 Task: Find connections with filter location Cranbrook with filter topic #Homeofficewith filter profile language English with filter current company ONLINE WORK FROM HOME OPPORTUNITY with filter school S P Jain School of Global Management with filter industry Marketing Services with filter service category Digital Marketing with filter keywords title Continuous Improvement Consultant
Action: Mouse moved to (169, 216)
Screenshot: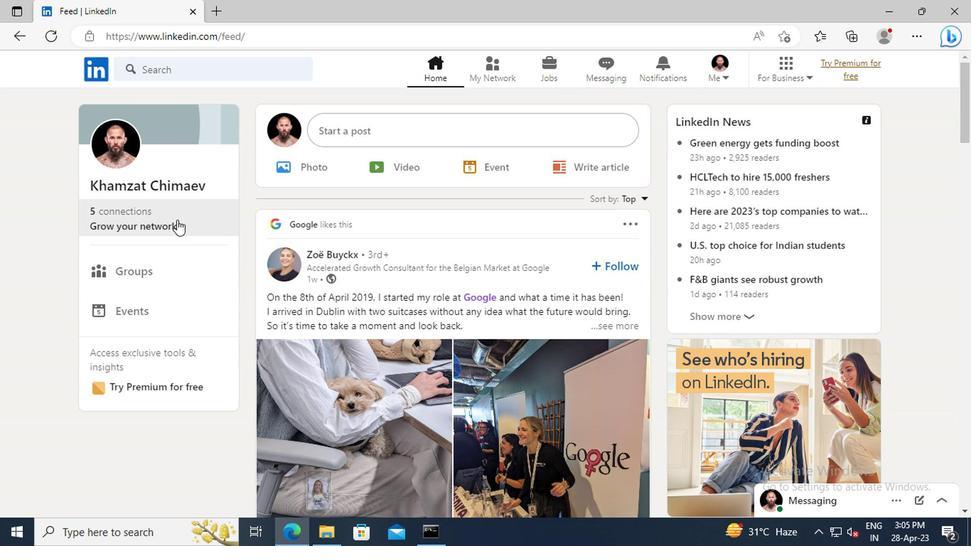 
Action: Mouse pressed left at (169, 216)
Screenshot: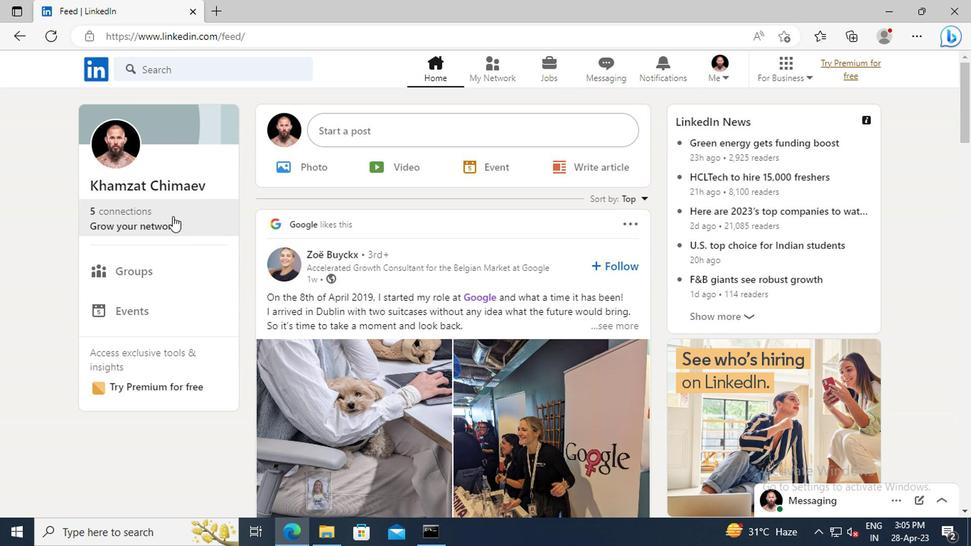 
Action: Mouse moved to (164, 151)
Screenshot: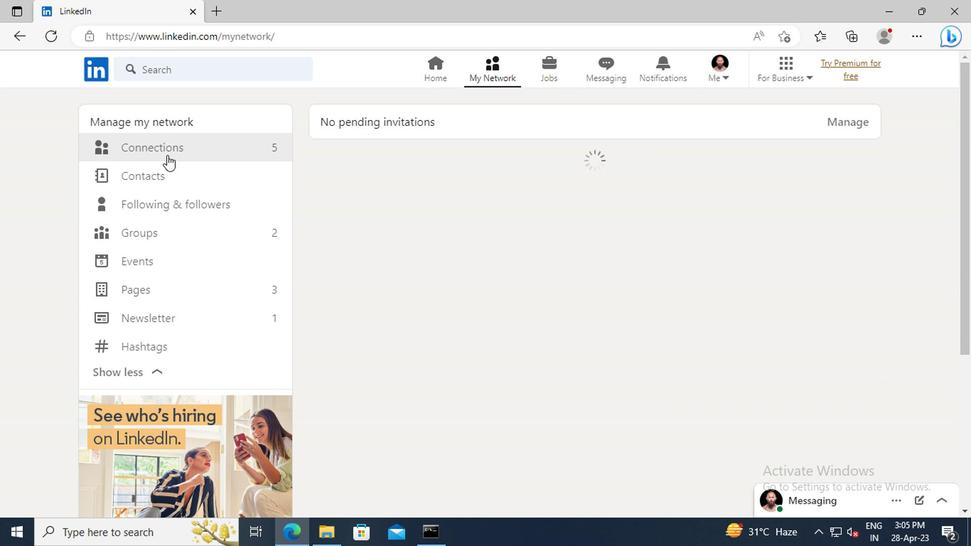 
Action: Mouse pressed left at (164, 151)
Screenshot: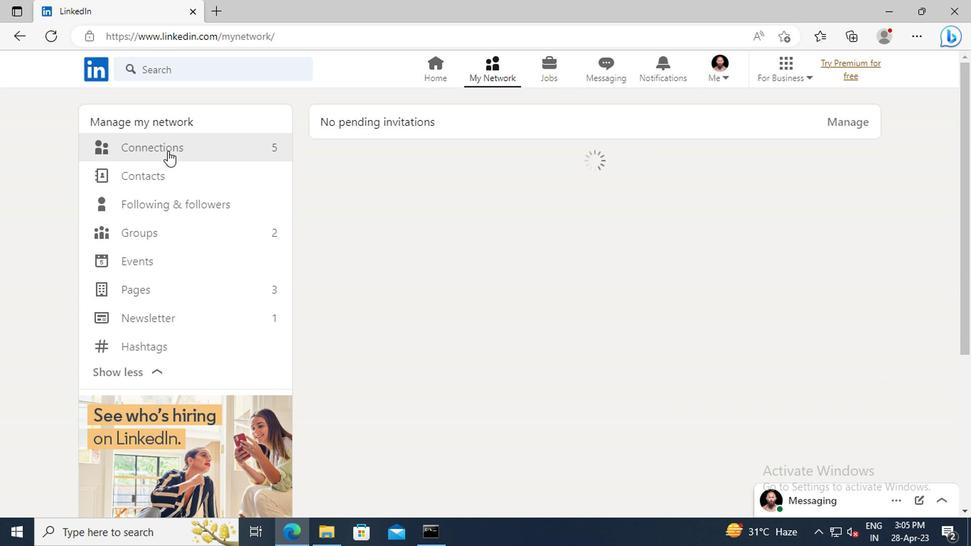 
Action: Mouse moved to (584, 152)
Screenshot: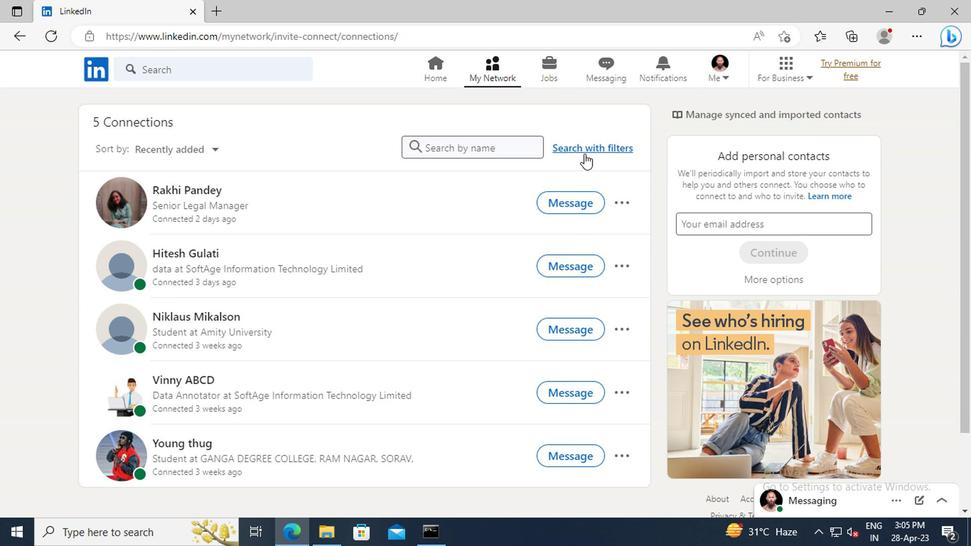 
Action: Mouse pressed left at (584, 152)
Screenshot: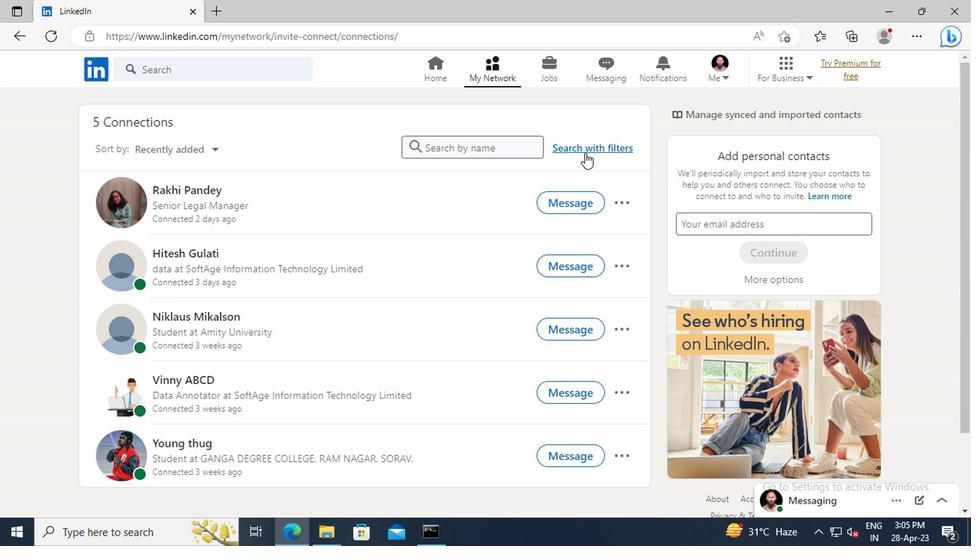 
Action: Mouse moved to (535, 112)
Screenshot: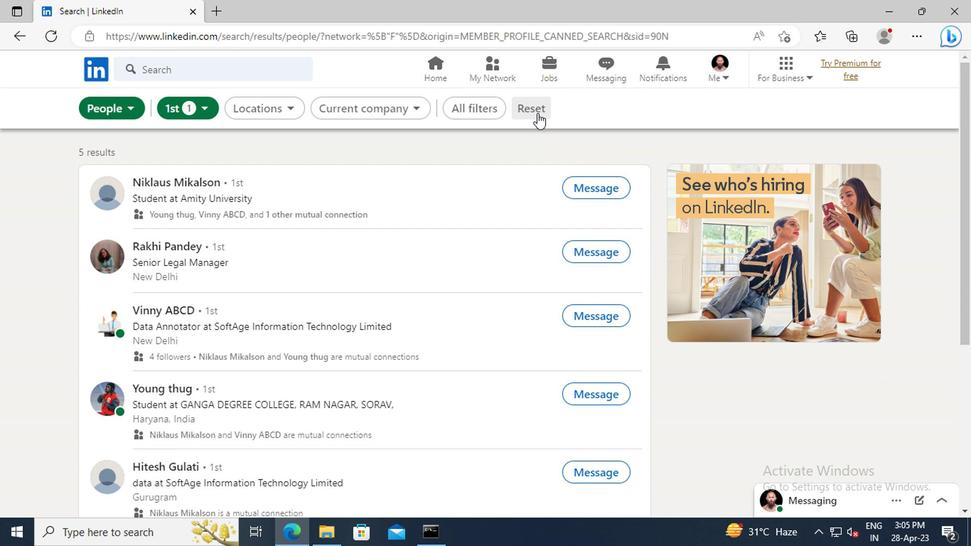 
Action: Mouse pressed left at (535, 112)
Screenshot: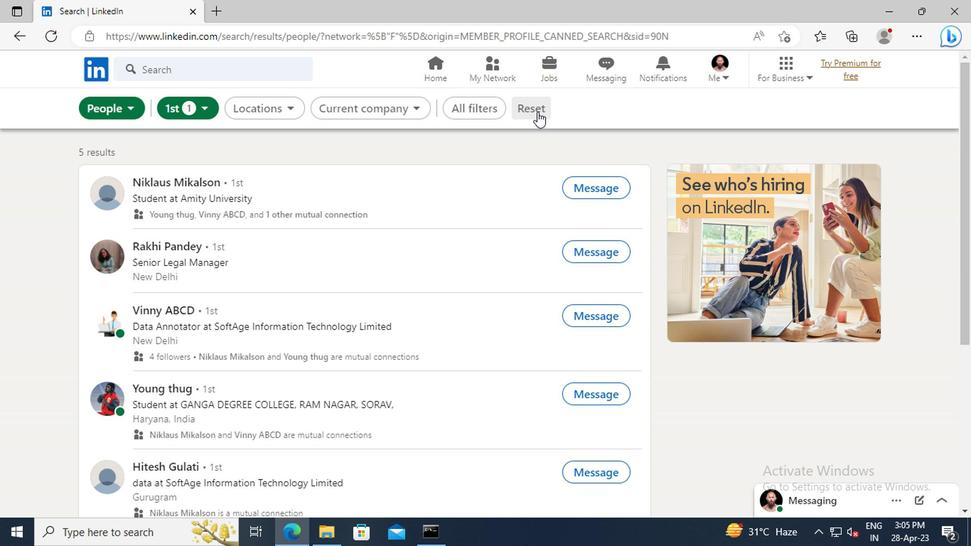 
Action: Mouse moved to (514, 110)
Screenshot: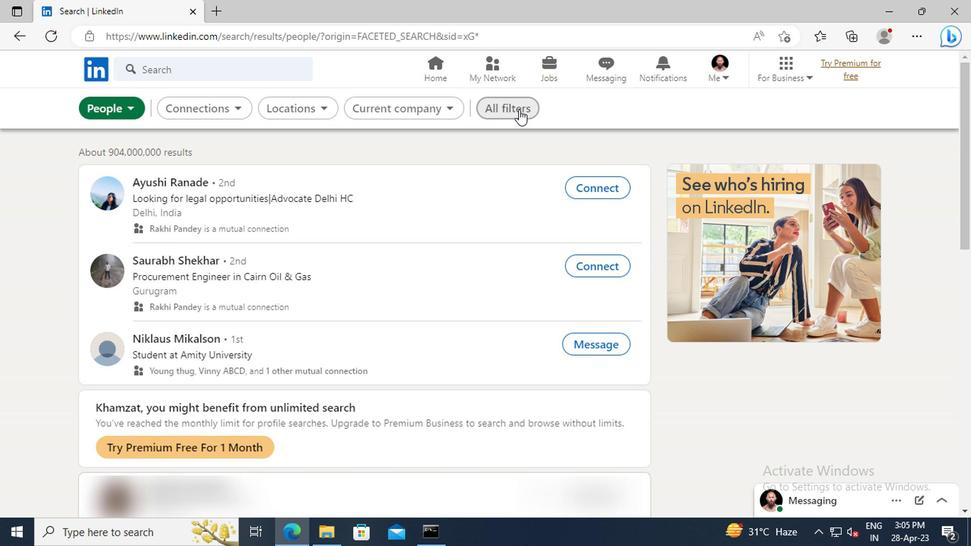 
Action: Mouse pressed left at (514, 110)
Screenshot: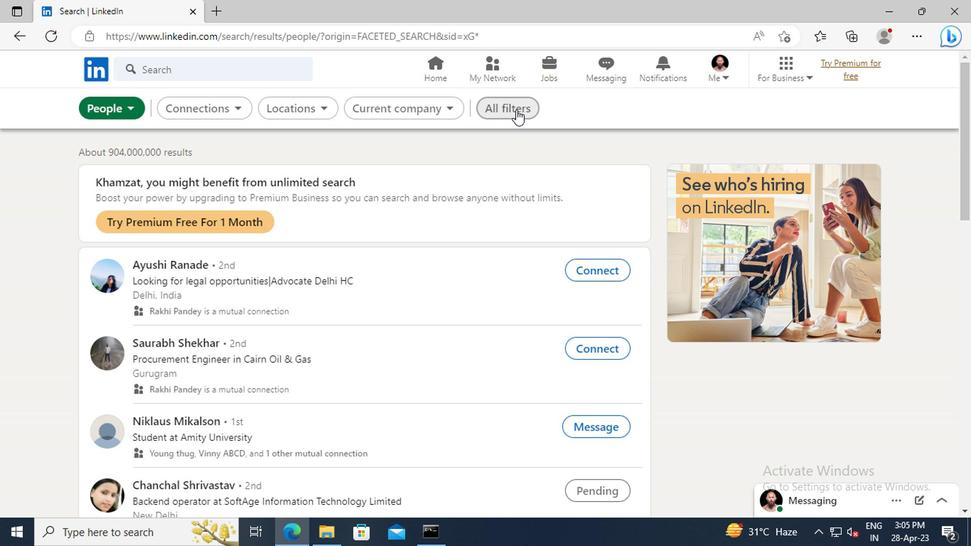 
Action: Mouse moved to (807, 248)
Screenshot: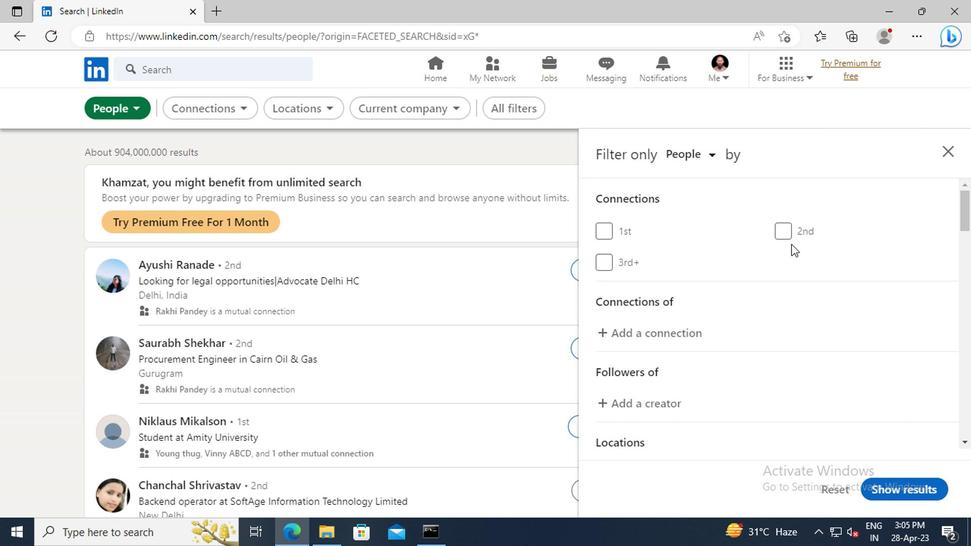 
Action: Mouse scrolled (807, 248) with delta (0, 0)
Screenshot: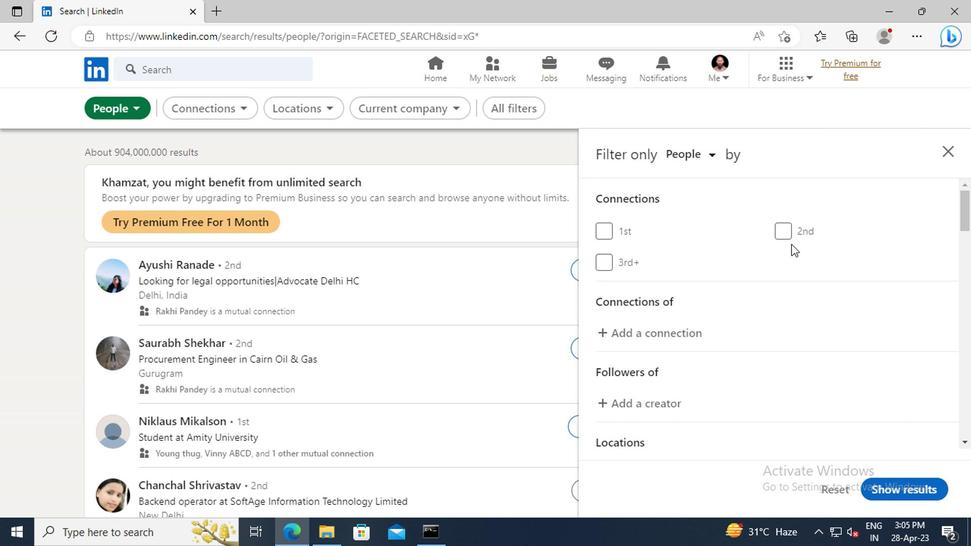 
Action: Mouse moved to (807, 250)
Screenshot: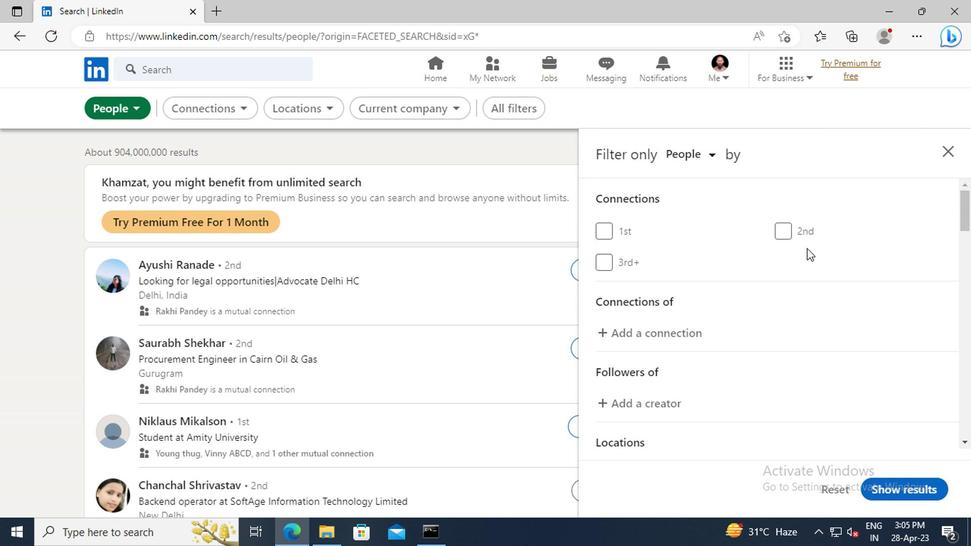 
Action: Mouse scrolled (807, 248) with delta (0, -1)
Screenshot: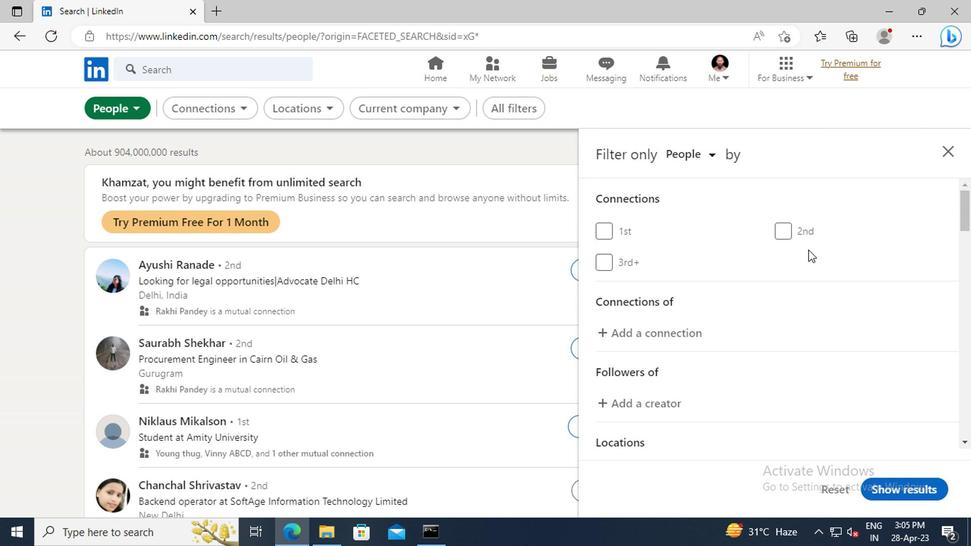 
Action: Mouse scrolled (807, 248) with delta (0, -1)
Screenshot: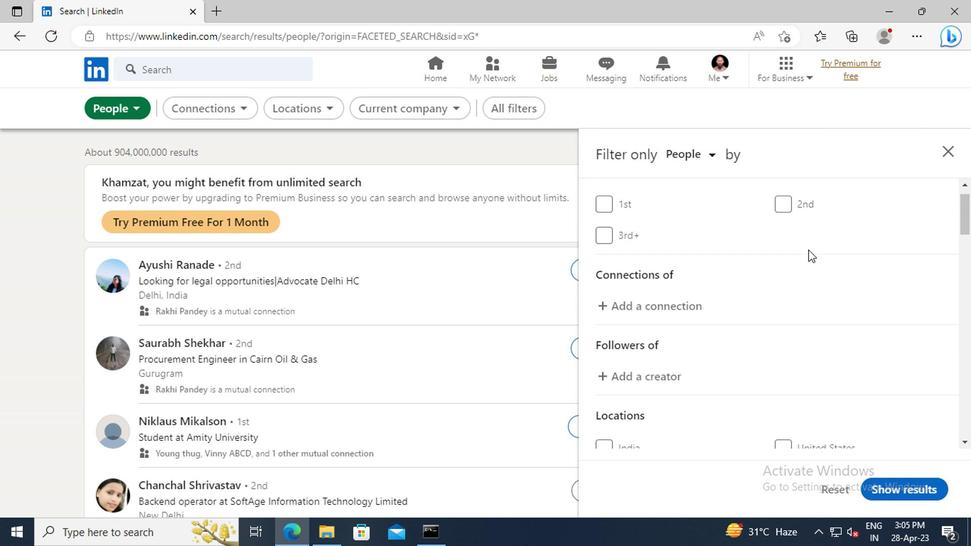 
Action: Mouse moved to (808, 250)
Screenshot: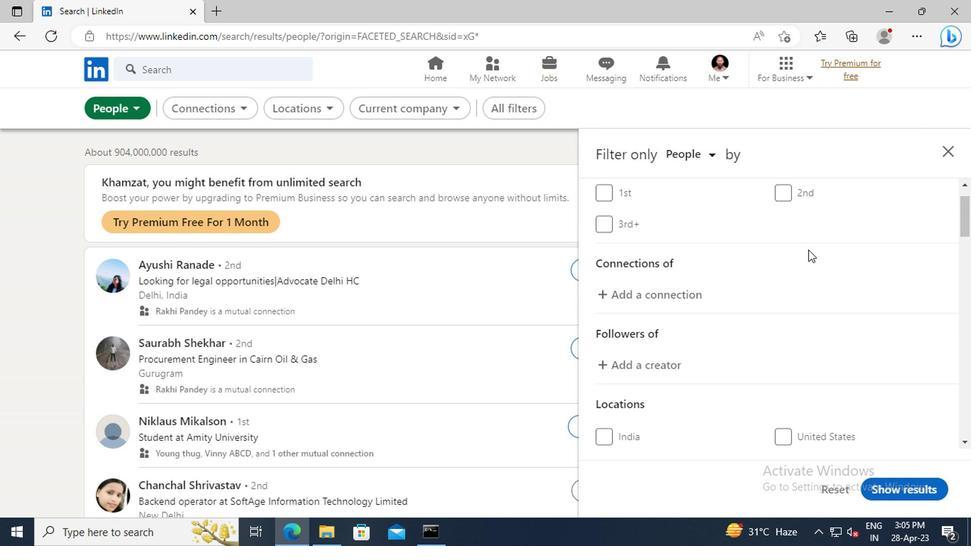 
Action: Mouse scrolled (808, 248) with delta (0, -1)
Screenshot: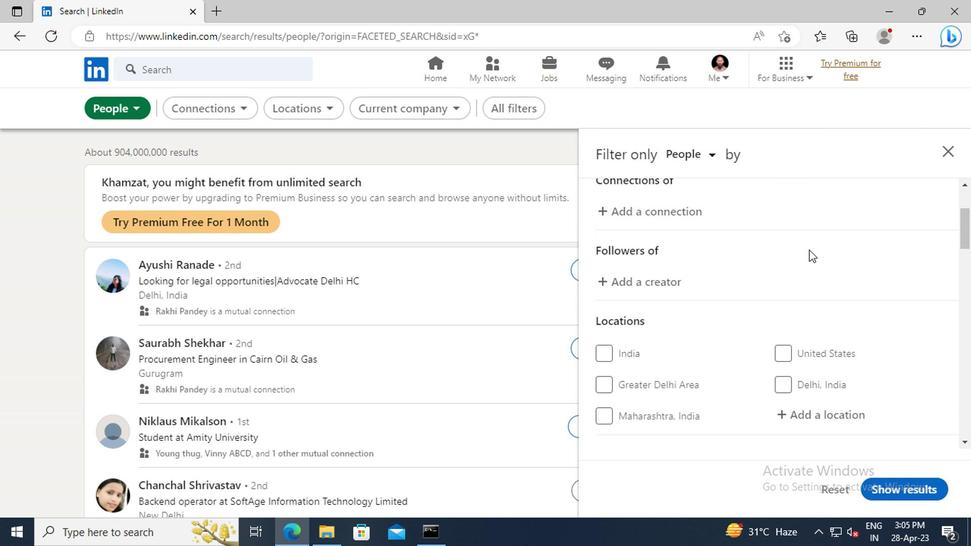 
Action: Mouse scrolled (808, 248) with delta (0, -1)
Screenshot: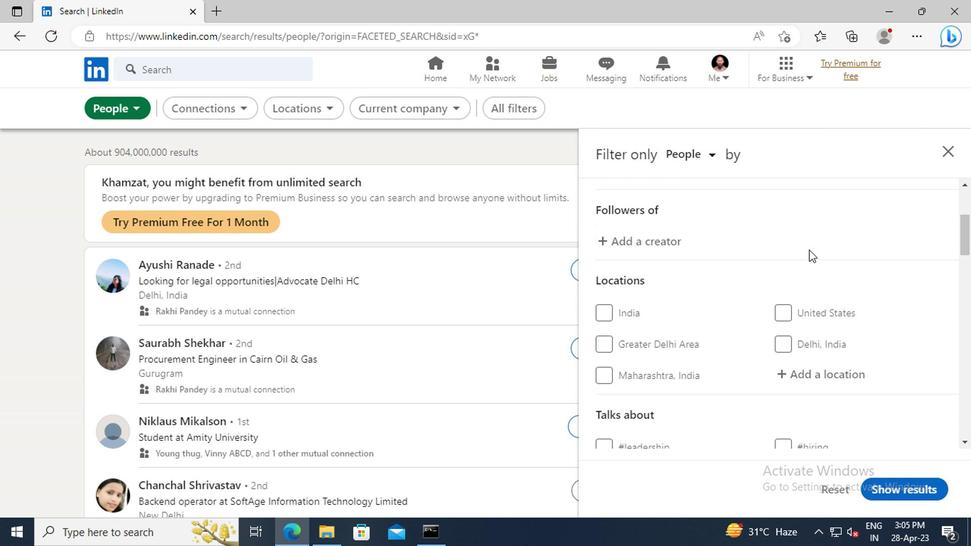 
Action: Mouse scrolled (808, 248) with delta (0, -1)
Screenshot: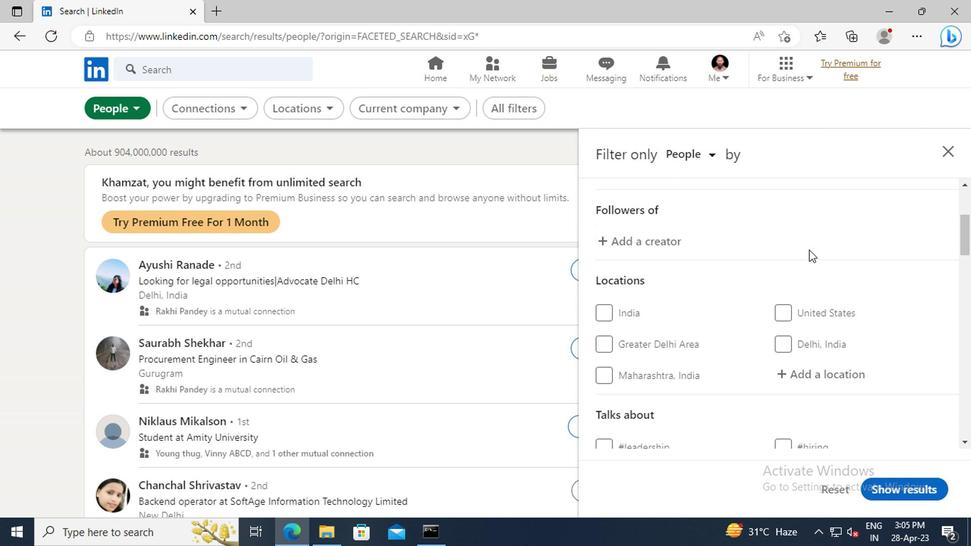 
Action: Mouse moved to (808, 293)
Screenshot: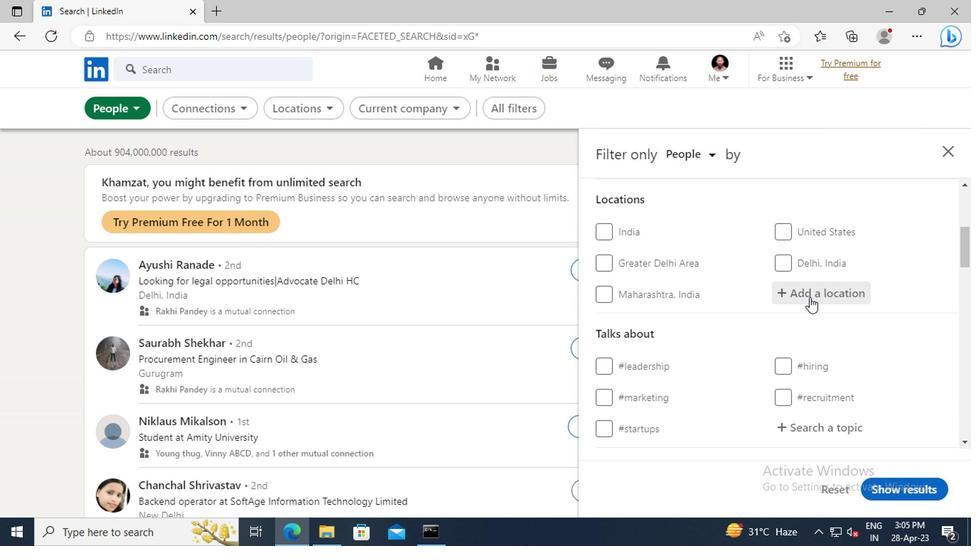 
Action: Mouse pressed left at (808, 293)
Screenshot: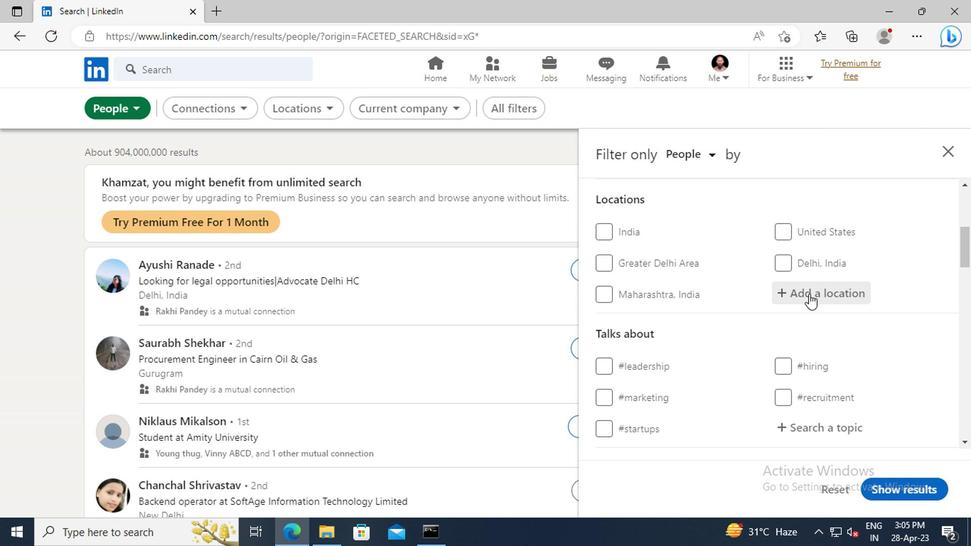 
Action: Key pressed <Key.shift>C
Screenshot: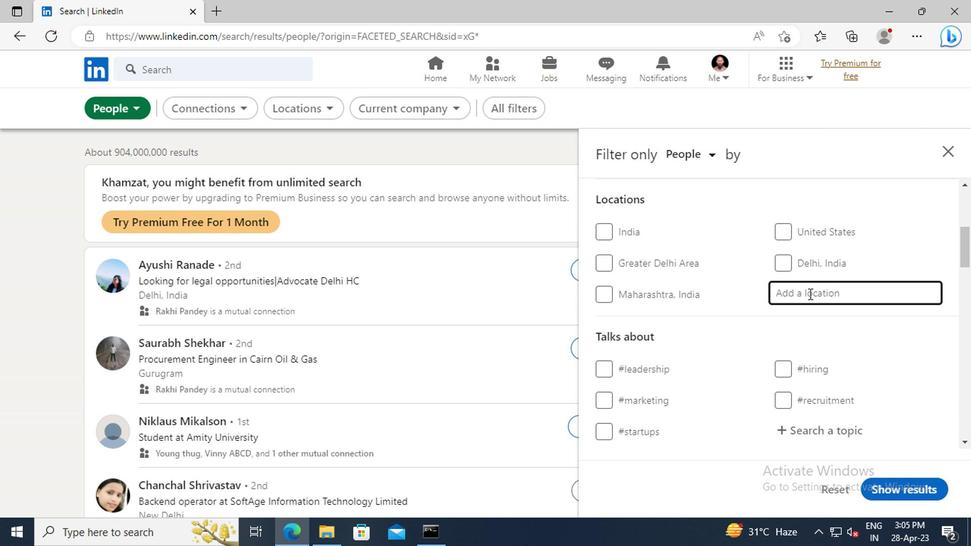 
Action: Mouse moved to (808, 293)
Screenshot: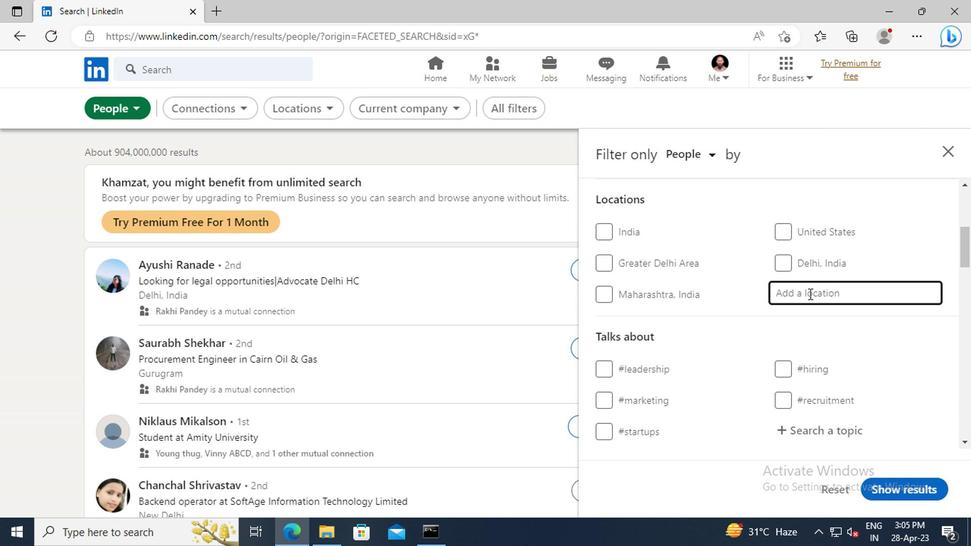 
Action: Key pressed RANBROOK
Screenshot: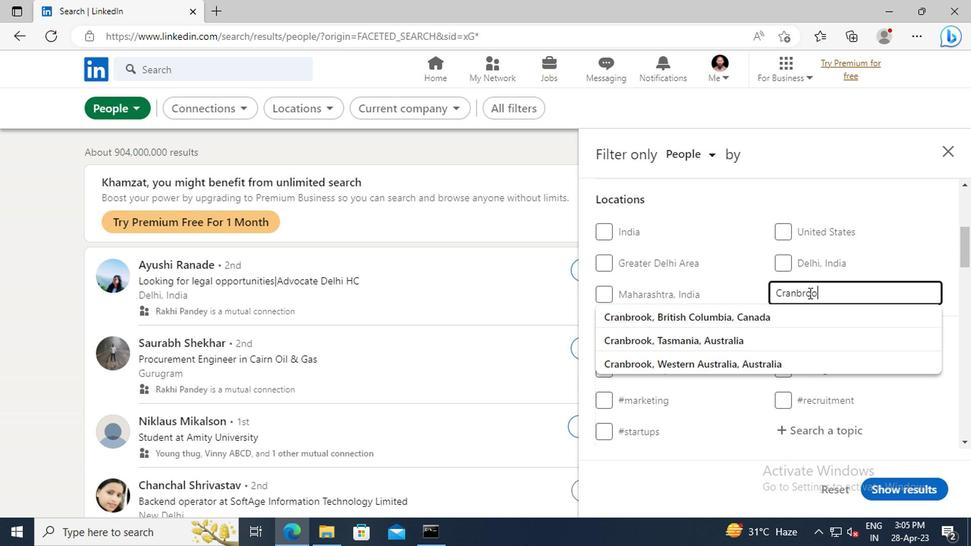 
Action: Mouse moved to (805, 314)
Screenshot: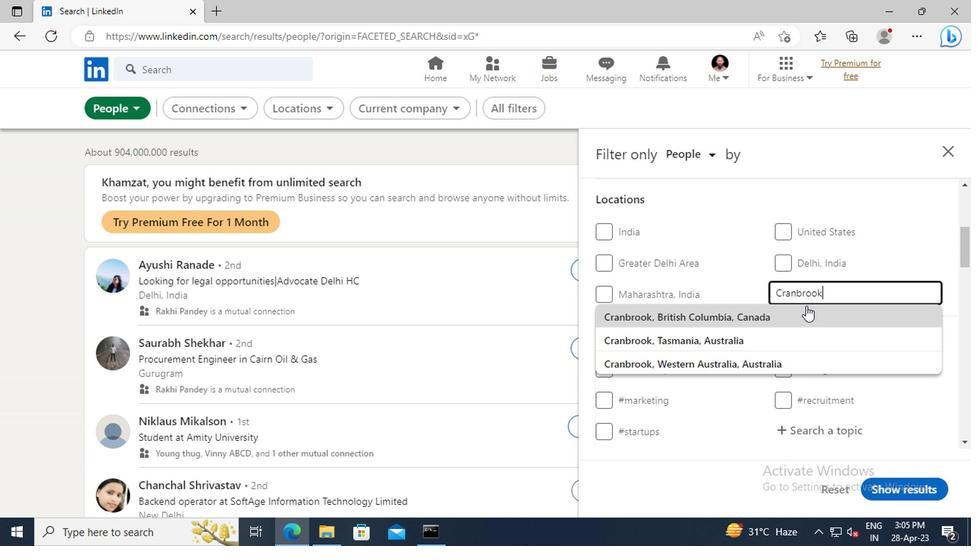 
Action: Mouse pressed left at (805, 314)
Screenshot: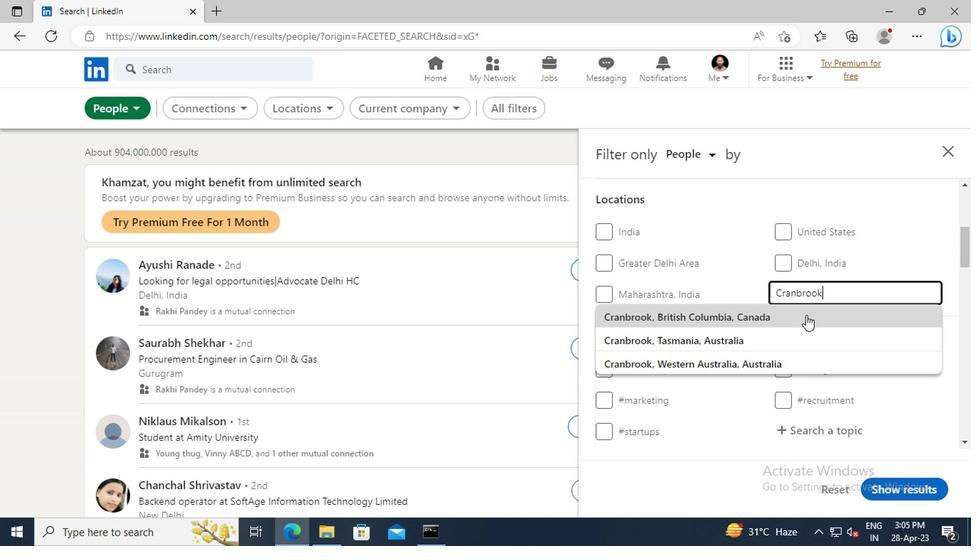 
Action: Mouse moved to (809, 313)
Screenshot: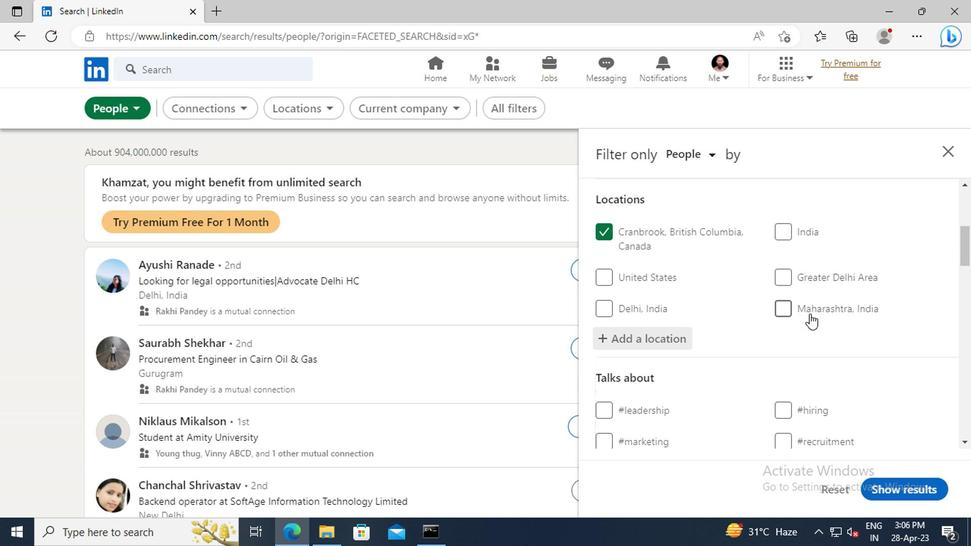 
Action: Mouse scrolled (809, 312) with delta (0, -1)
Screenshot: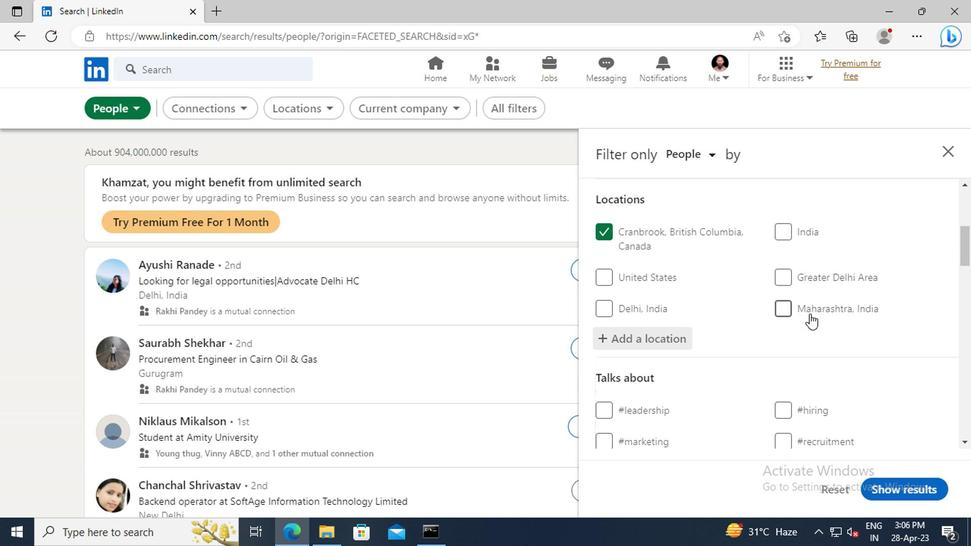 
Action: Mouse scrolled (809, 312) with delta (0, -1)
Screenshot: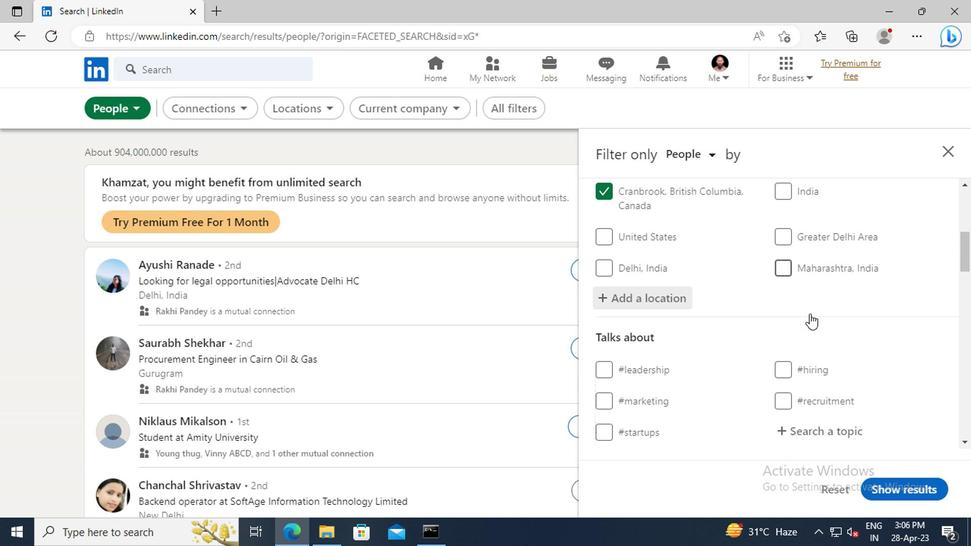 
Action: Mouse scrolled (809, 312) with delta (0, -1)
Screenshot: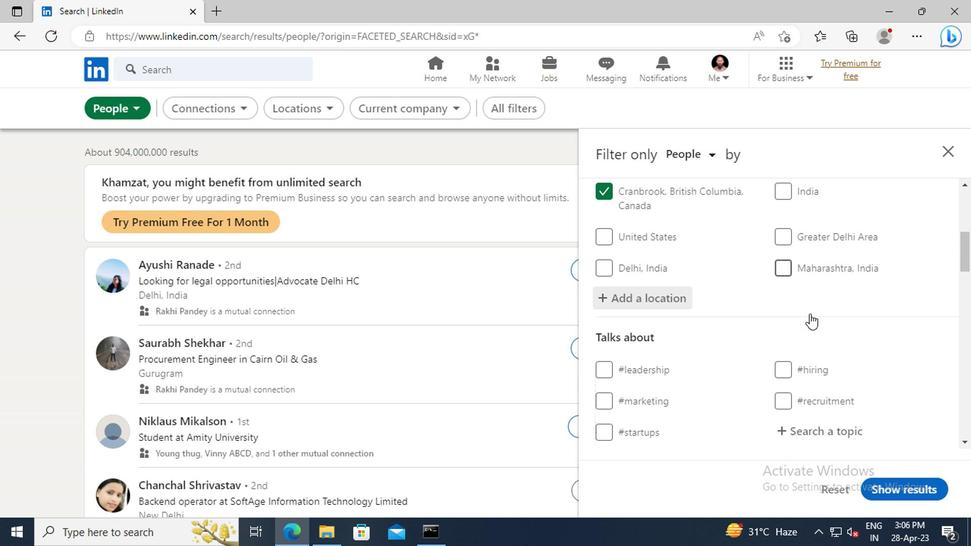 
Action: Mouse moved to (800, 347)
Screenshot: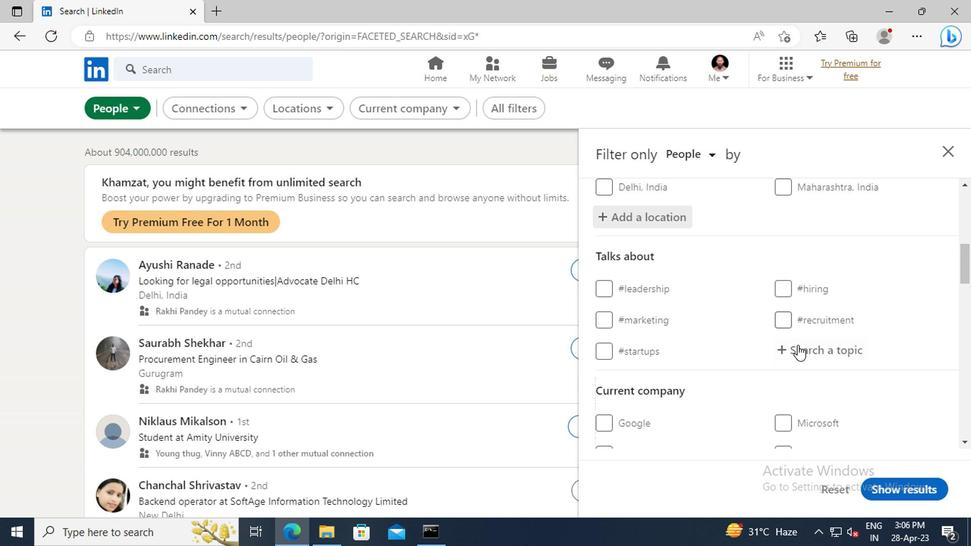 
Action: Mouse pressed left at (800, 347)
Screenshot: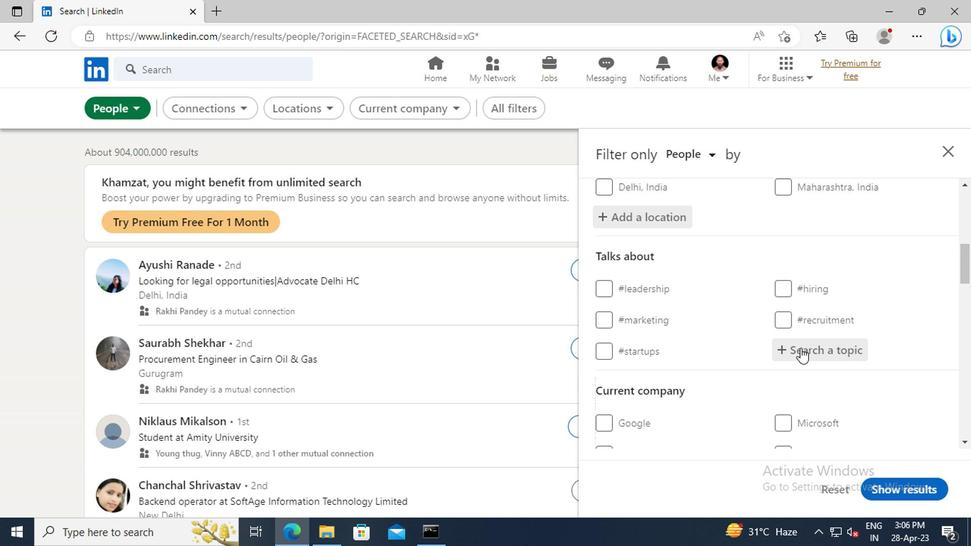
Action: Key pressed <Key.shift>HOMEOFFICE<Key.enter>
Screenshot: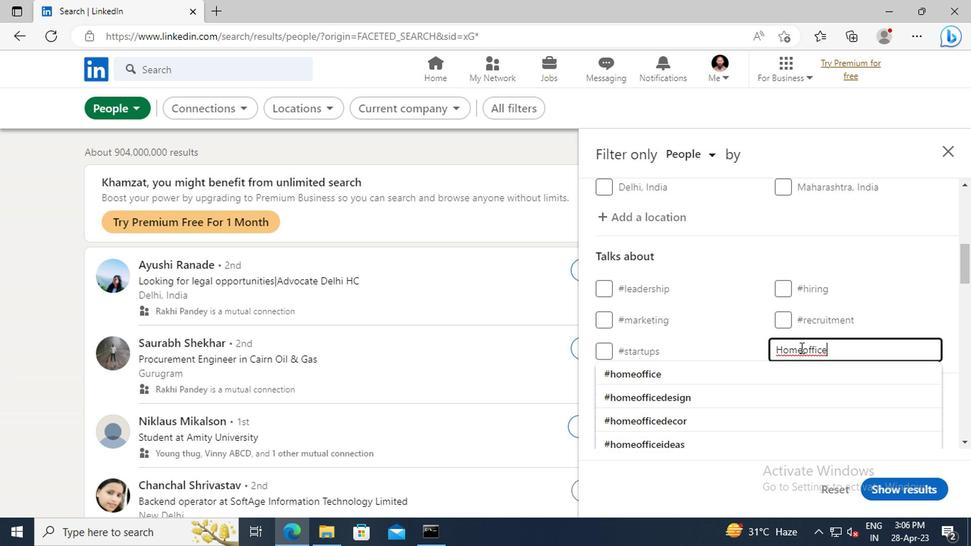 
Action: Mouse scrolled (800, 346) with delta (0, -1)
Screenshot: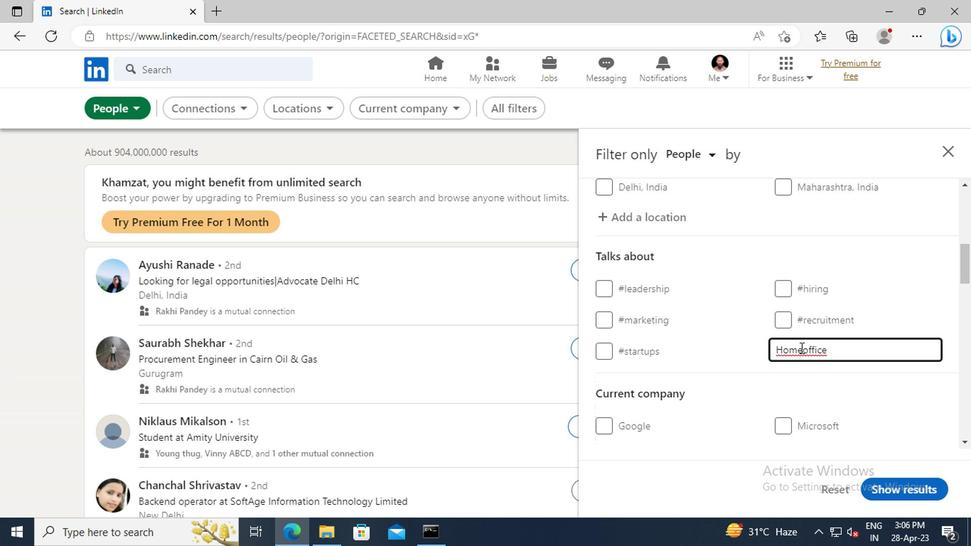 
Action: Mouse scrolled (800, 346) with delta (0, -1)
Screenshot: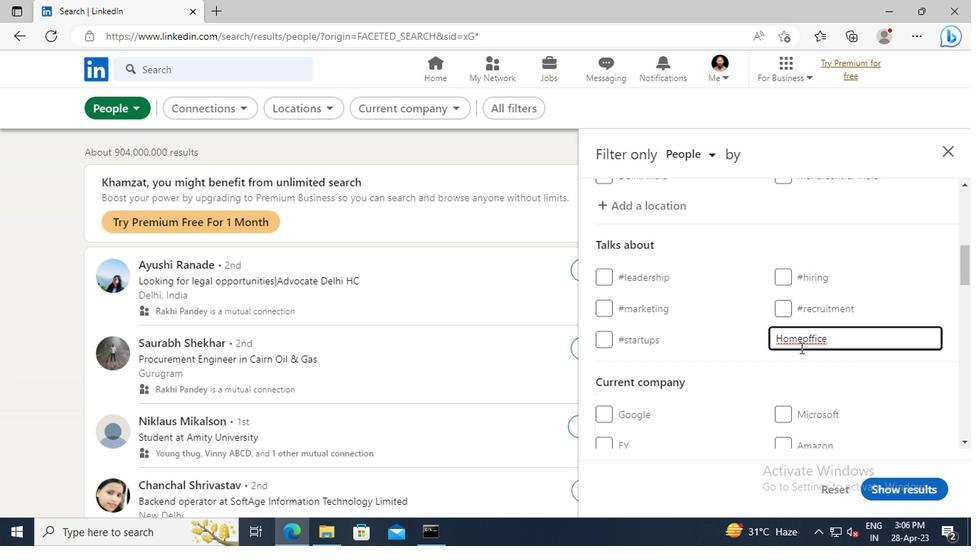 
Action: Mouse scrolled (800, 346) with delta (0, -1)
Screenshot: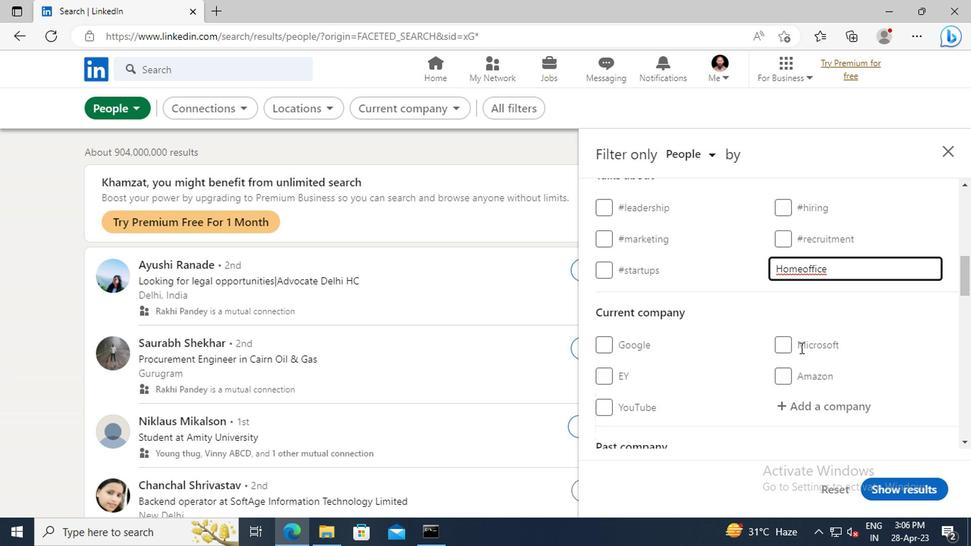 
Action: Mouse scrolled (800, 346) with delta (0, -1)
Screenshot: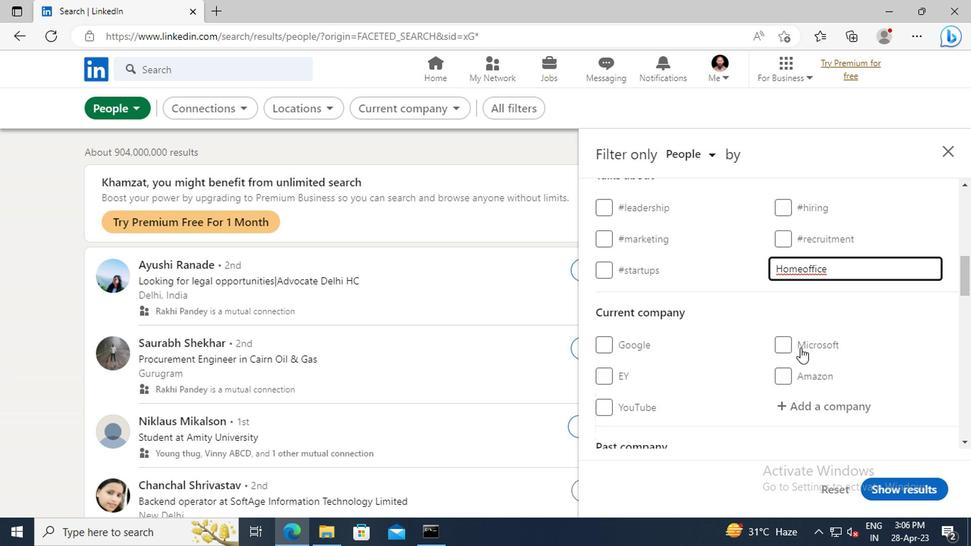 
Action: Mouse scrolled (800, 346) with delta (0, -1)
Screenshot: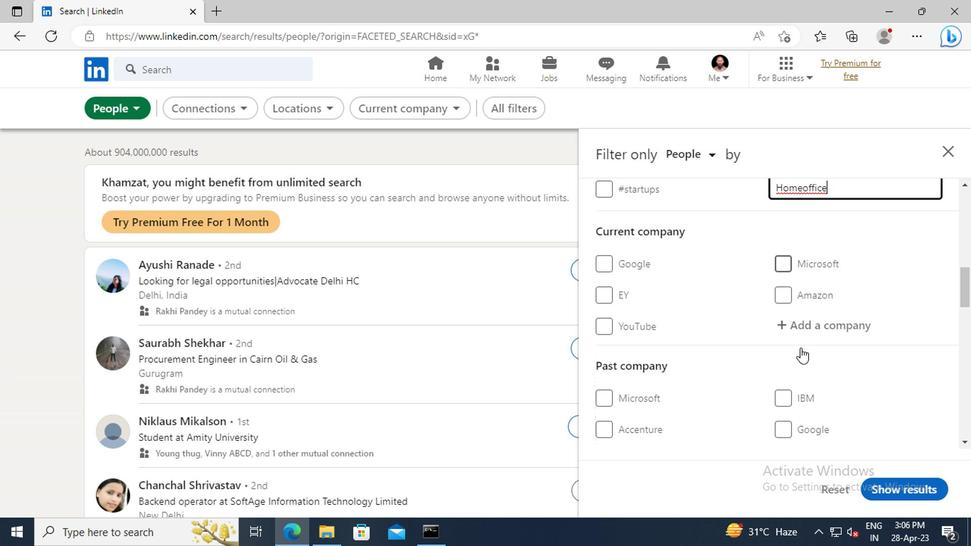 
Action: Mouse scrolled (800, 346) with delta (0, -1)
Screenshot: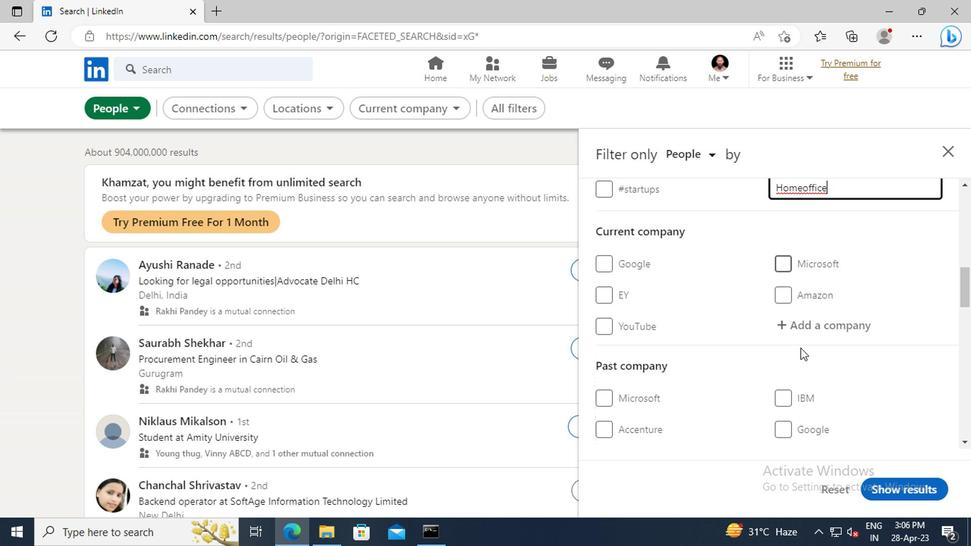 
Action: Mouse scrolled (800, 346) with delta (0, -1)
Screenshot: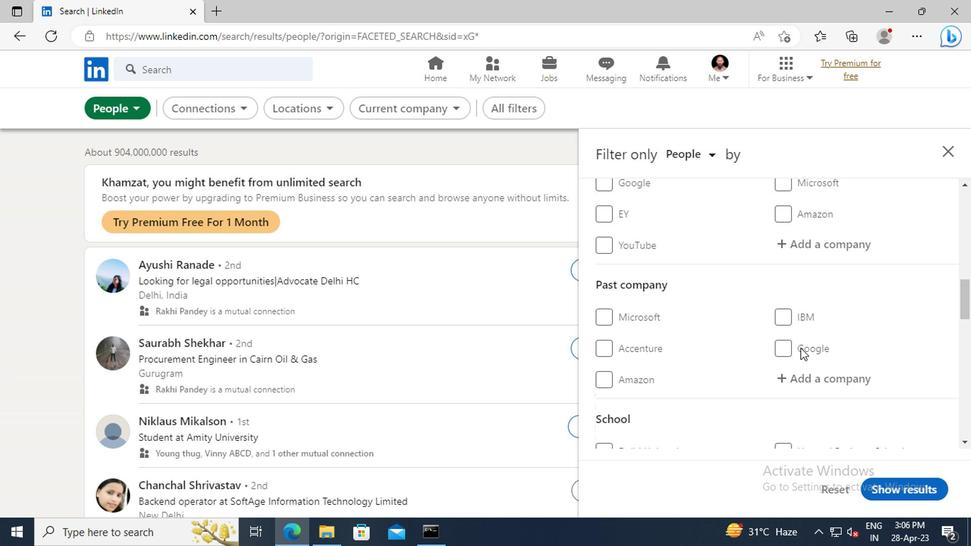 
Action: Mouse scrolled (800, 346) with delta (0, -1)
Screenshot: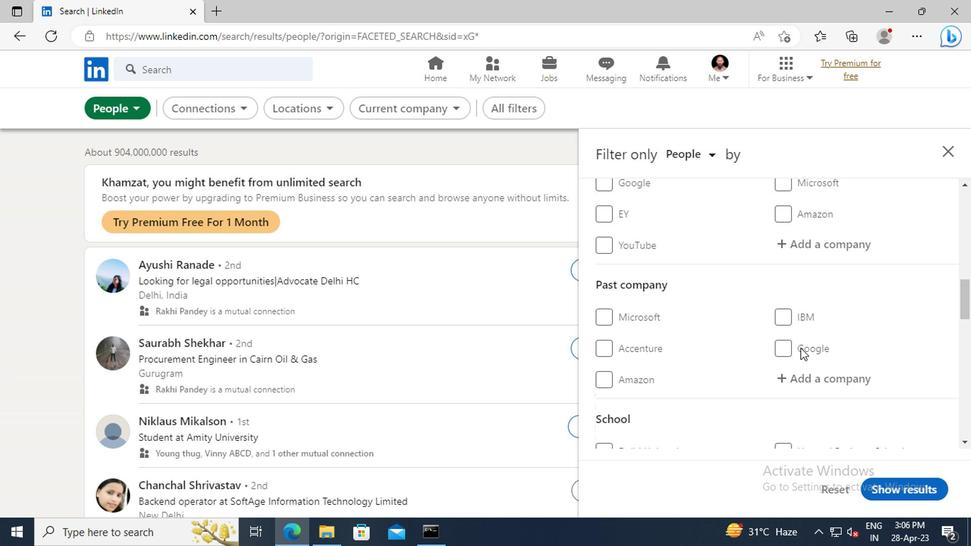 
Action: Mouse scrolled (800, 346) with delta (0, -1)
Screenshot: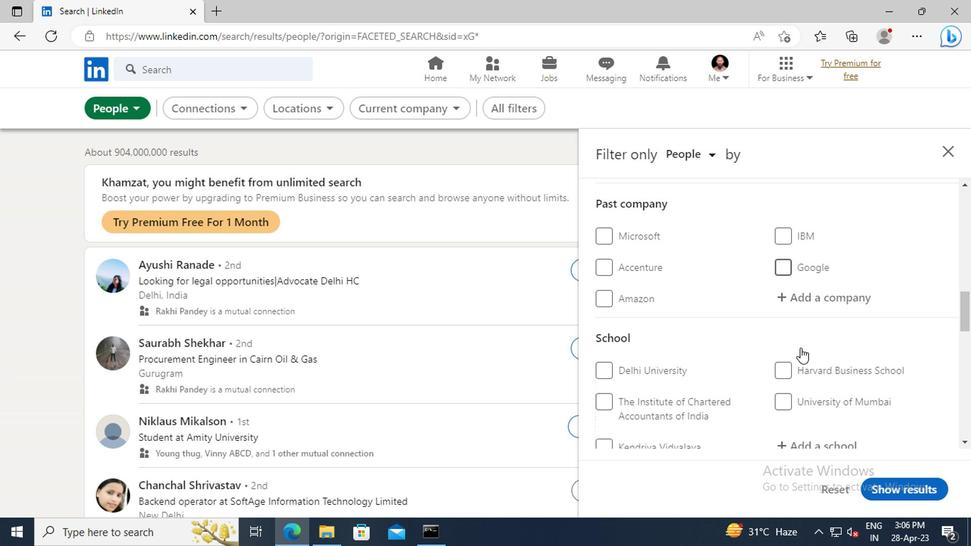 
Action: Mouse scrolled (800, 346) with delta (0, -1)
Screenshot: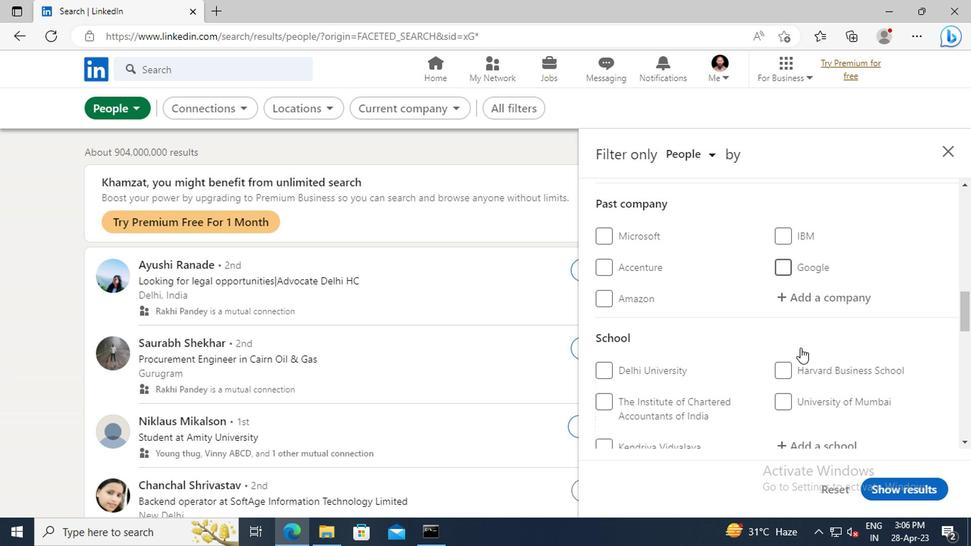 
Action: Mouse scrolled (800, 346) with delta (0, -1)
Screenshot: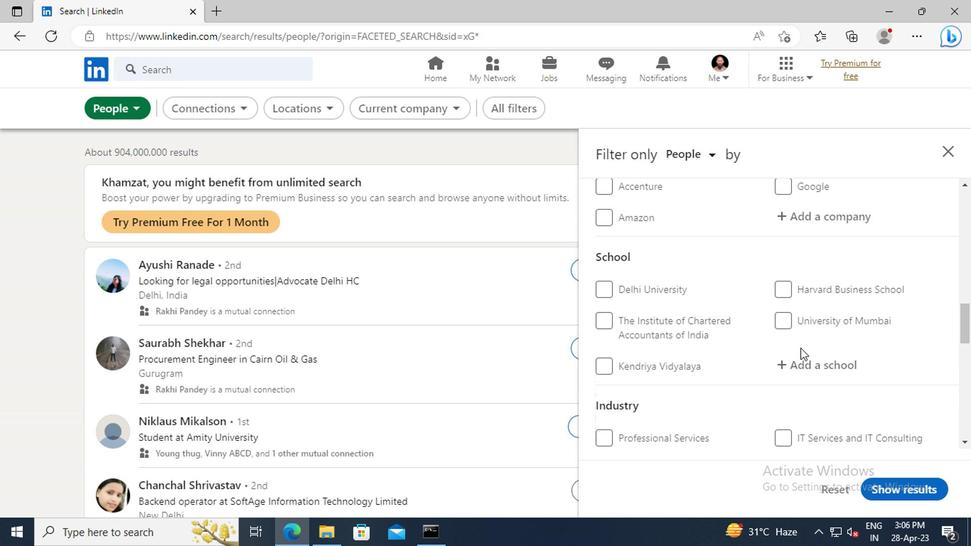 
Action: Mouse scrolled (800, 346) with delta (0, -1)
Screenshot: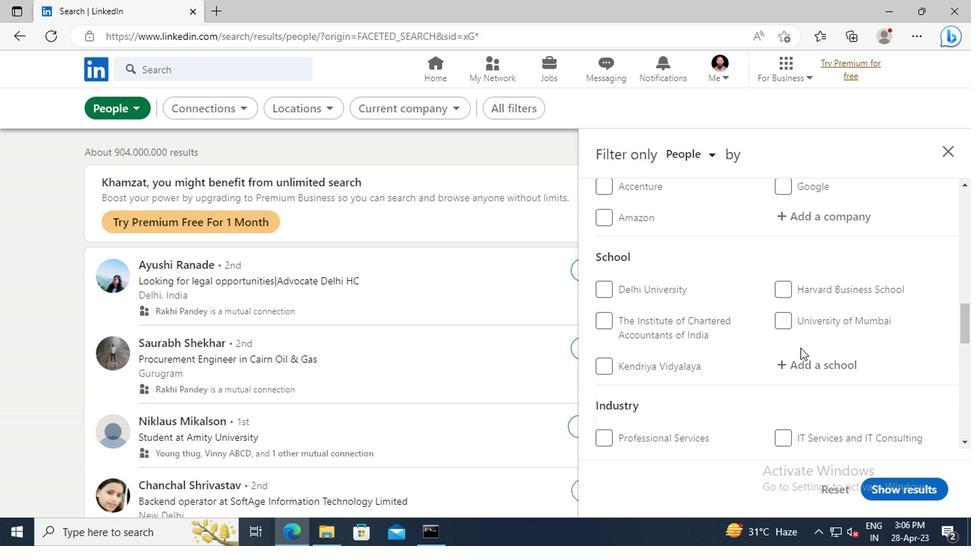 
Action: Mouse scrolled (800, 346) with delta (0, -1)
Screenshot: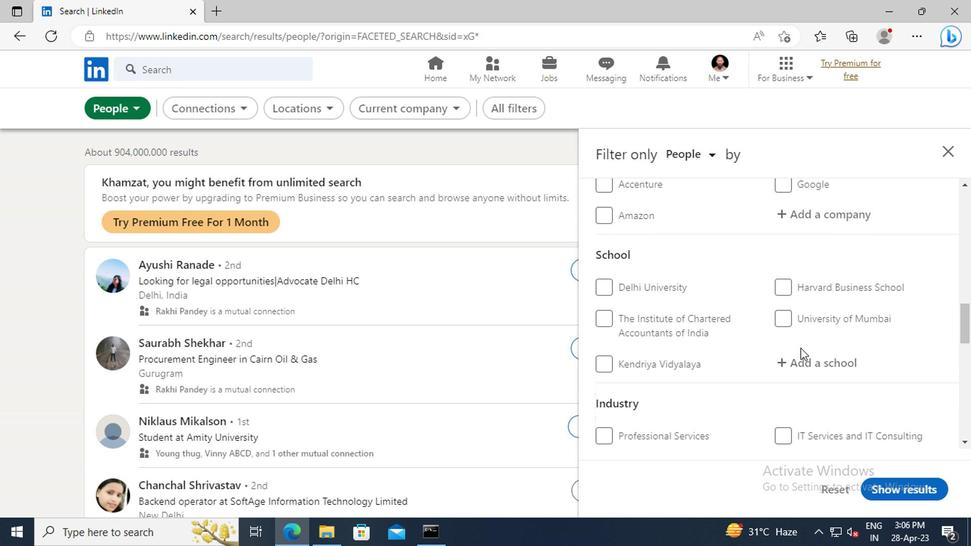 
Action: Mouse scrolled (800, 346) with delta (0, -1)
Screenshot: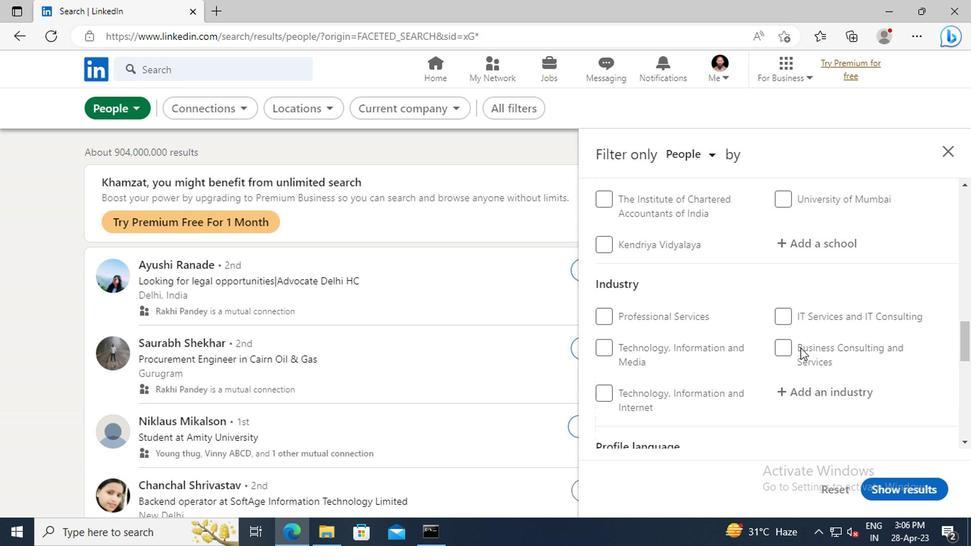 
Action: Mouse scrolled (800, 346) with delta (0, -1)
Screenshot: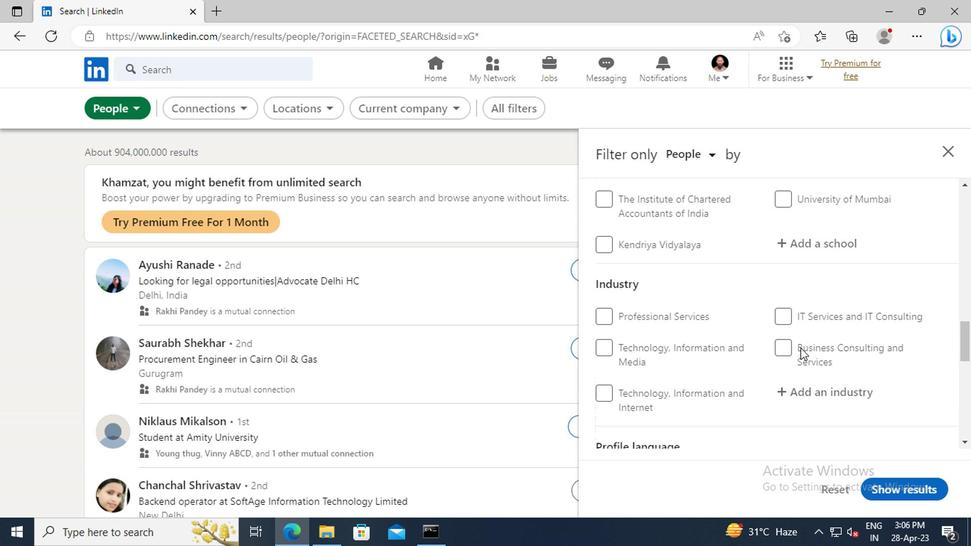 
Action: Mouse scrolled (800, 346) with delta (0, -1)
Screenshot: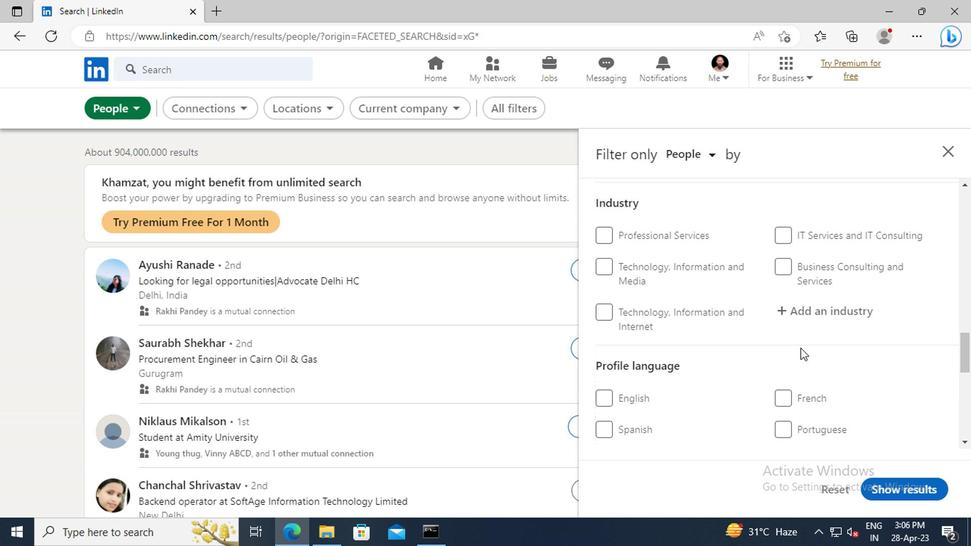 
Action: Mouse moved to (608, 362)
Screenshot: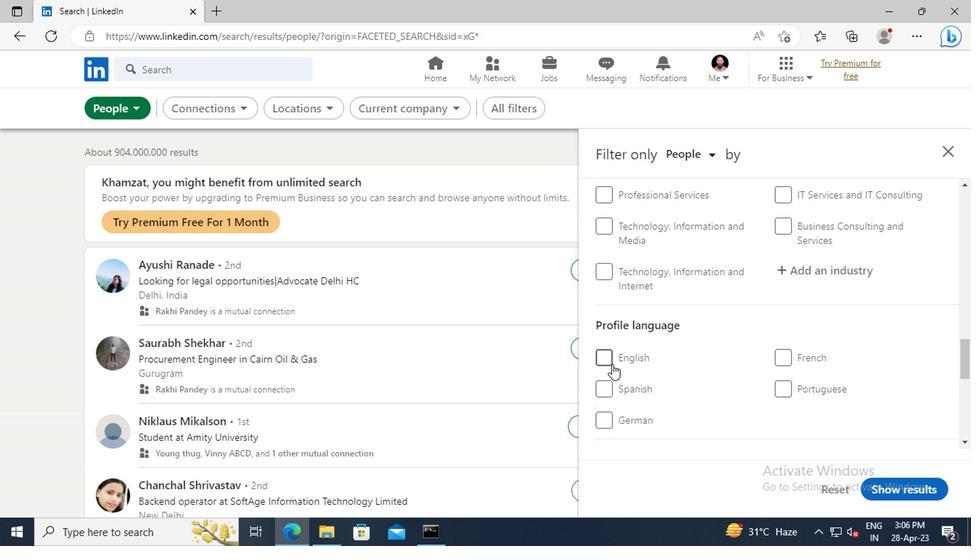 
Action: Mouse pressed left at (608, 362)
Screenshot: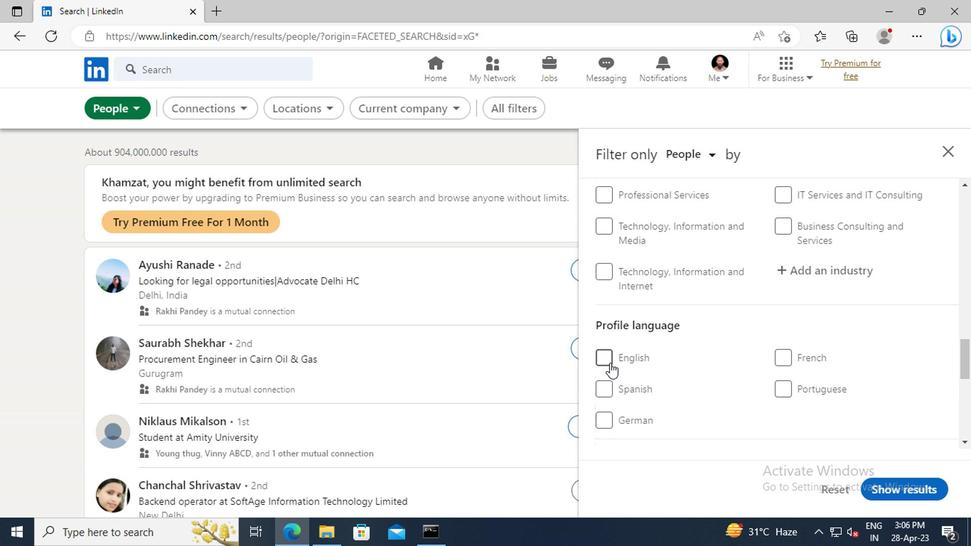 
Action: Mouse moved to (770, 348)
Screenshot: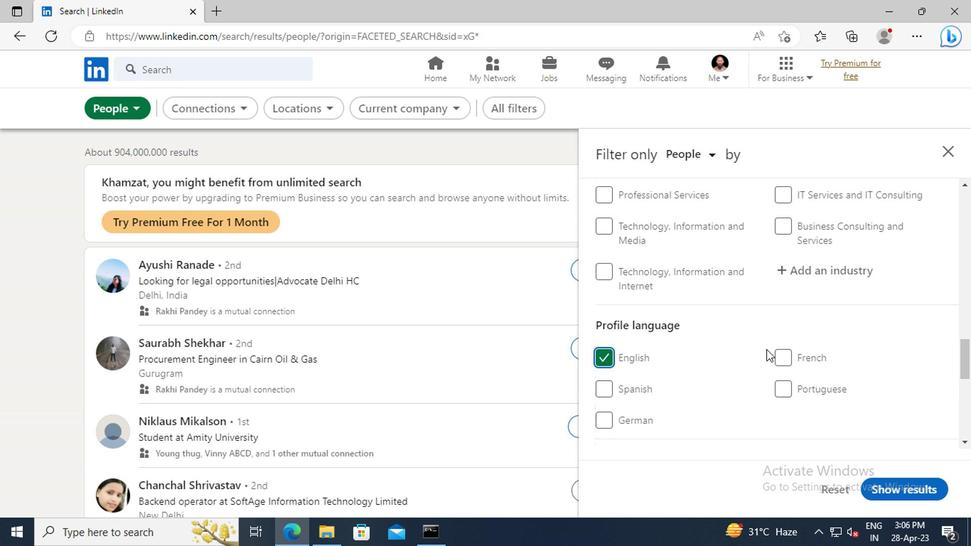 
Action: Mouse scrolled (770, 349) with delta (0, 1)
Screenshot: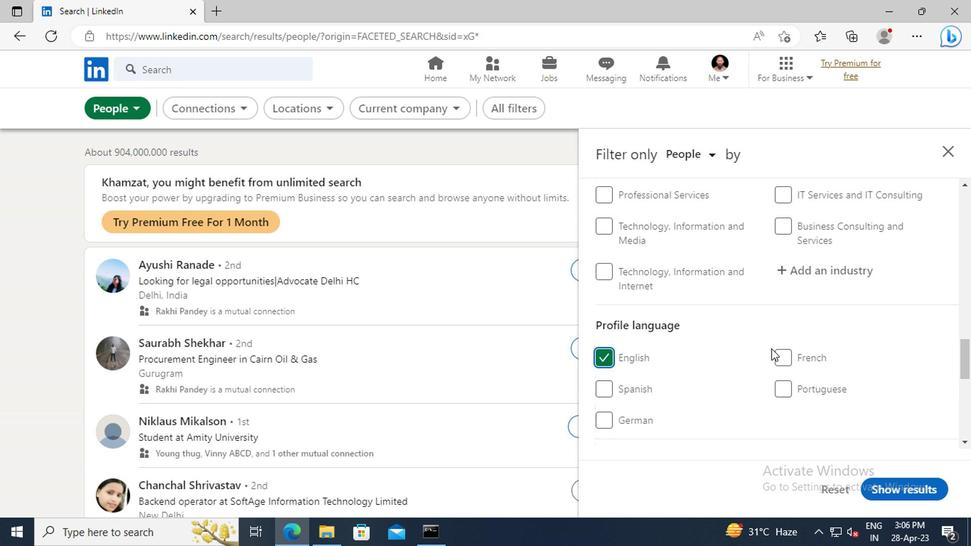 
Action: Mouse scrolled (770, 349) with delta (0, 1)
Screenshot: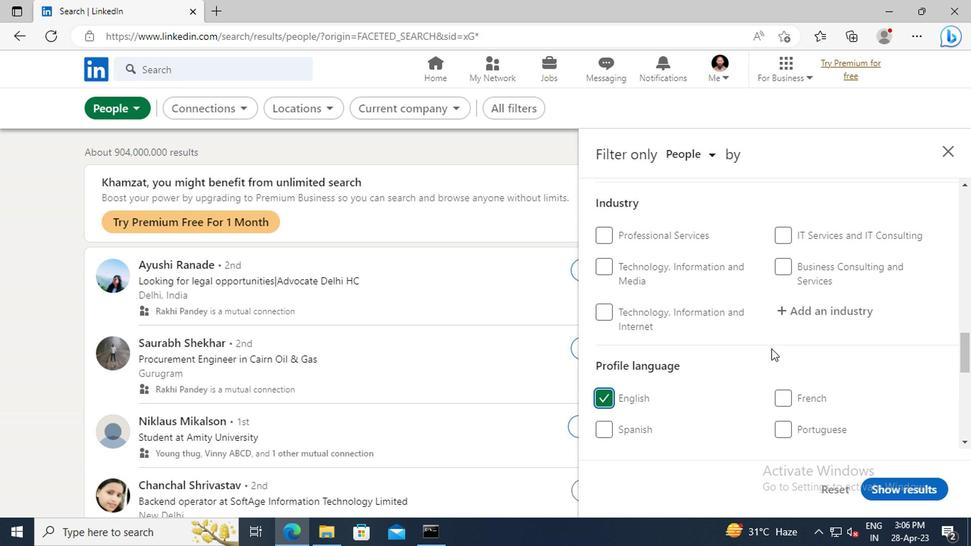 
Action: Mouse scrolled (770, 349) with delta (0, 1)
Screenshot: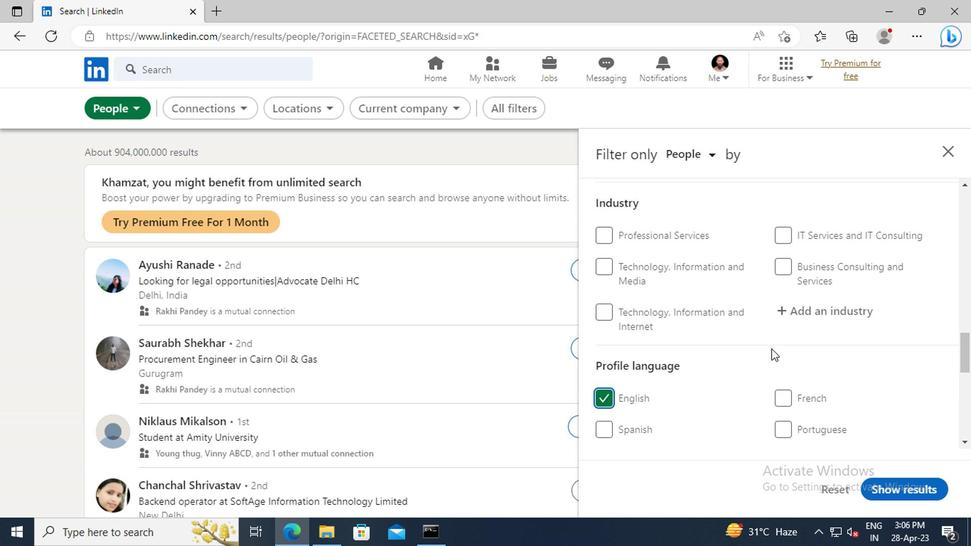 
Action: Mouse scrolled (770, 349) with delta (0, 1)
Screenshot: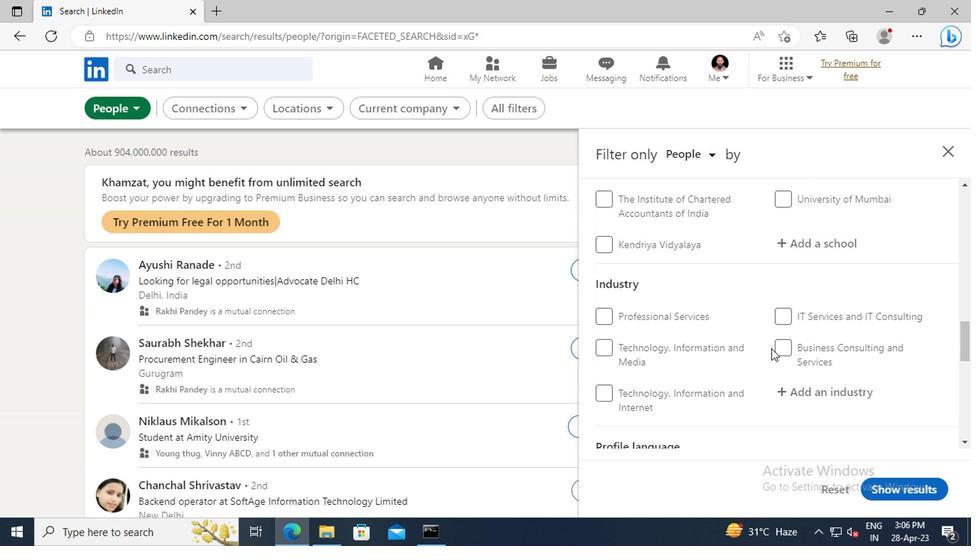 
Action: Mouse scrolled (770, 349) with delta (0, 1)
Screenshot: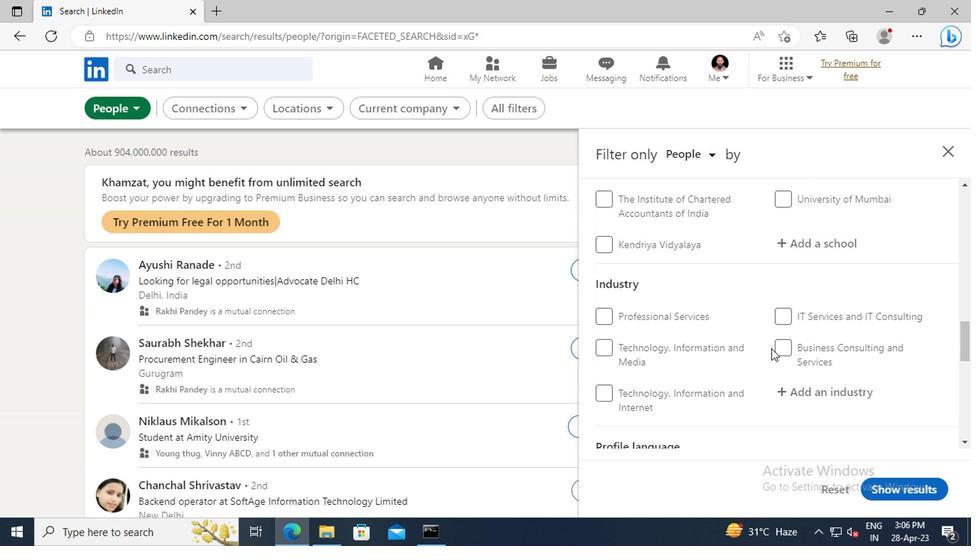 
Action: Mouse scrolled (770, 349) with delta (0, 1)
Screenshot: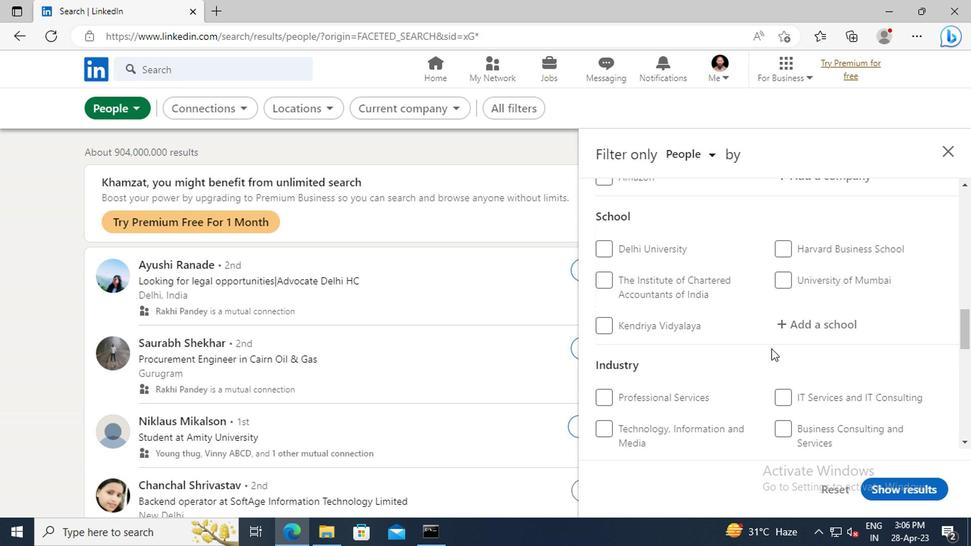 
Action: Mouse scrolled (770, 349) with delta (0, 1)
Screenshot: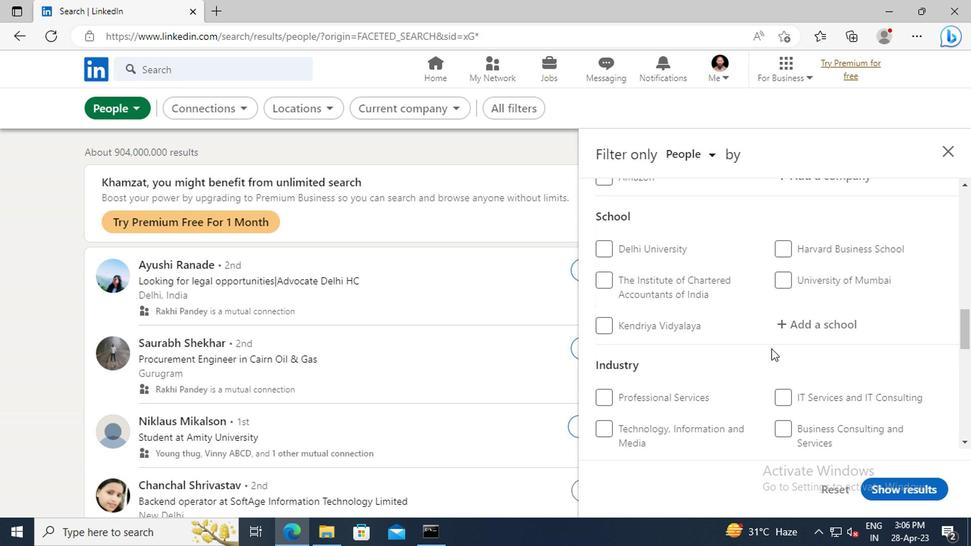 
Action: Mouse moved to (772, 347)
Screenshot: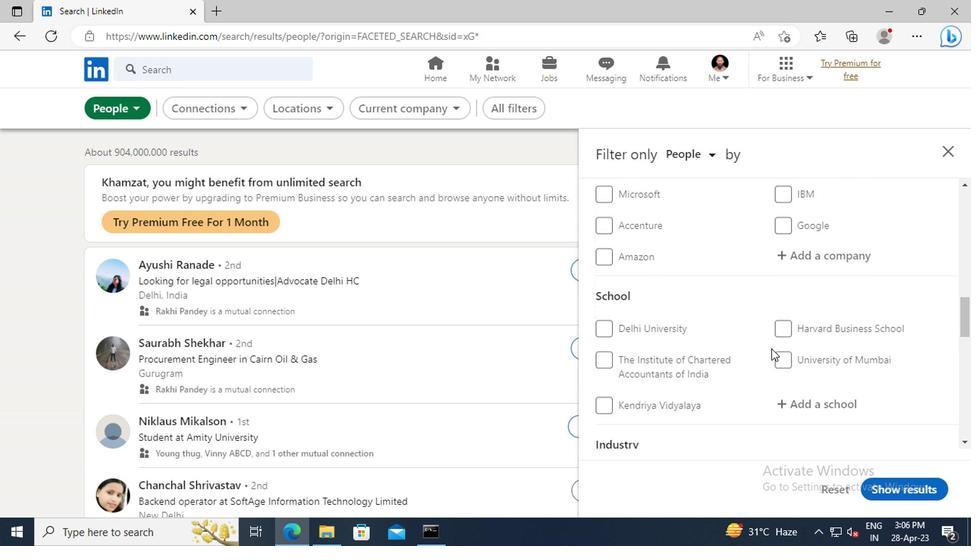 
Action: Mouse scrolled (772, 348) with delta (0, 0)
Screenshot: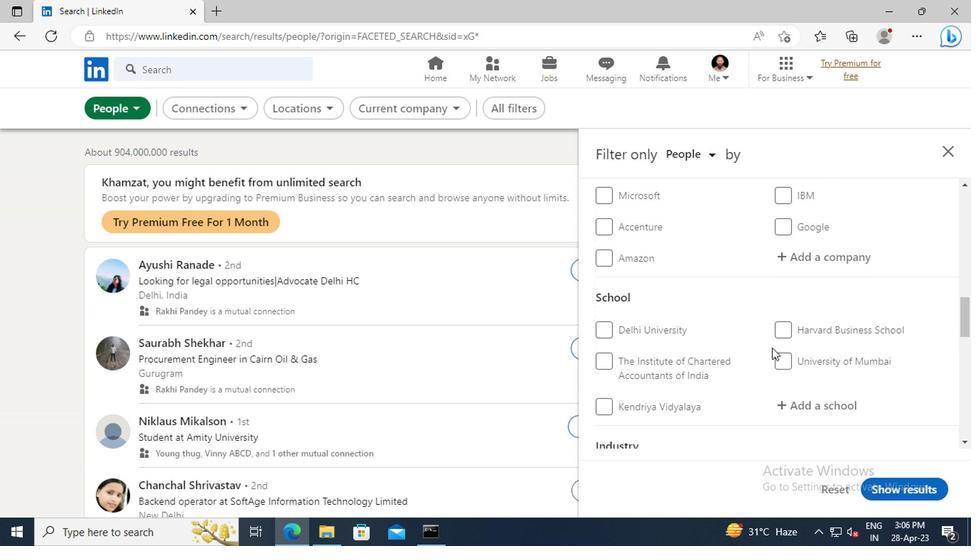
Action: Mouse scrolled (772, 348) with delta (0, 0)
Screenshot: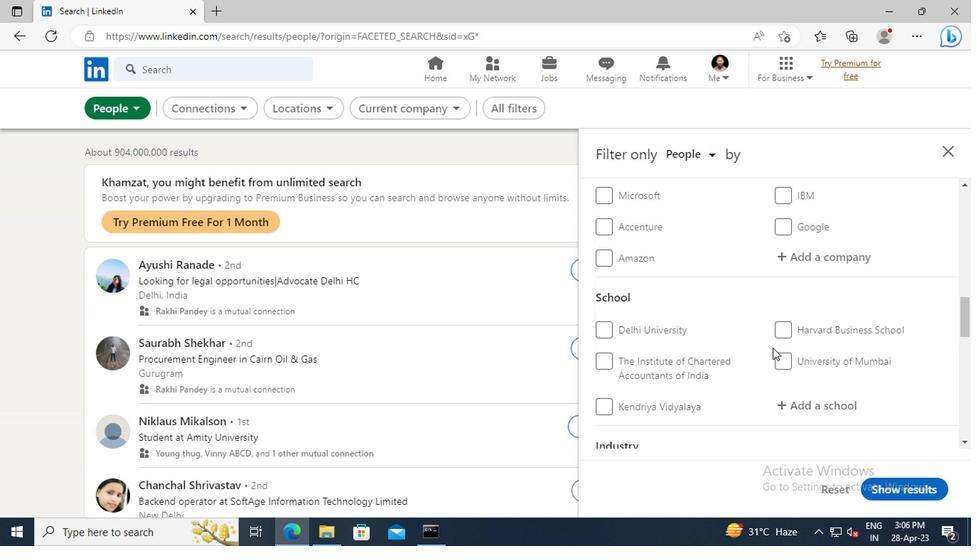 
Action: Mouse scrolled (772, 348) with delta (0, 0)
Screenshot: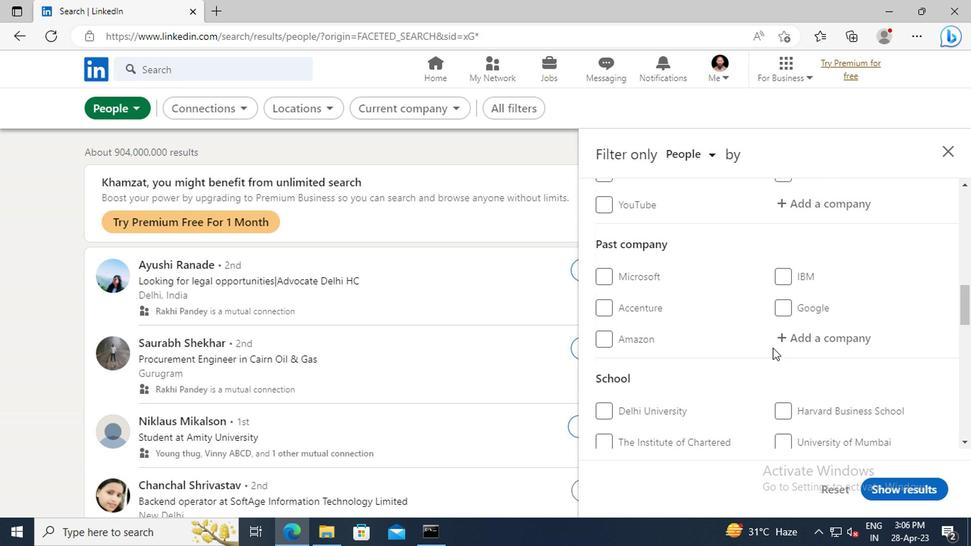 
Action: Mouse scrolled (772, 348) with delta (0, 0)
Screenshot: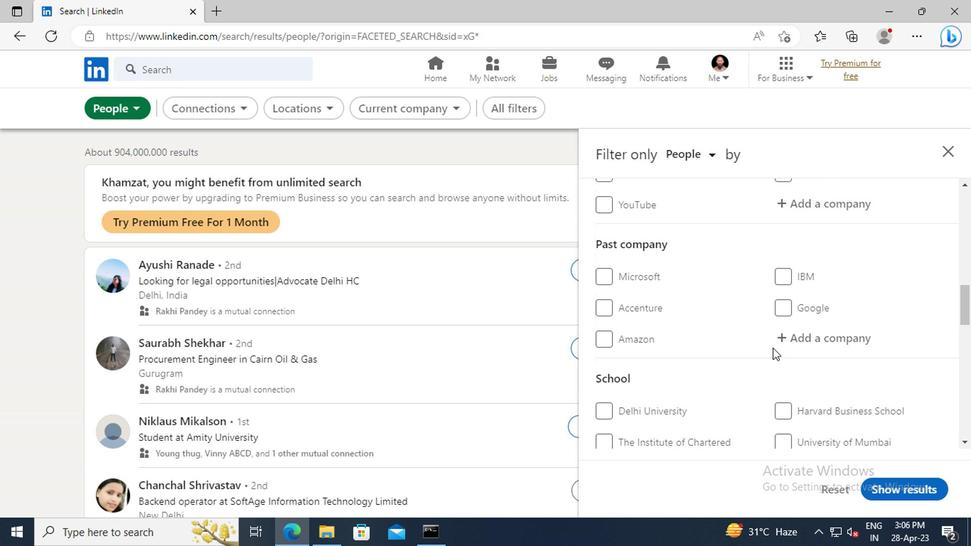 
Action: Mouse moved to (774, 343)
Screenshot: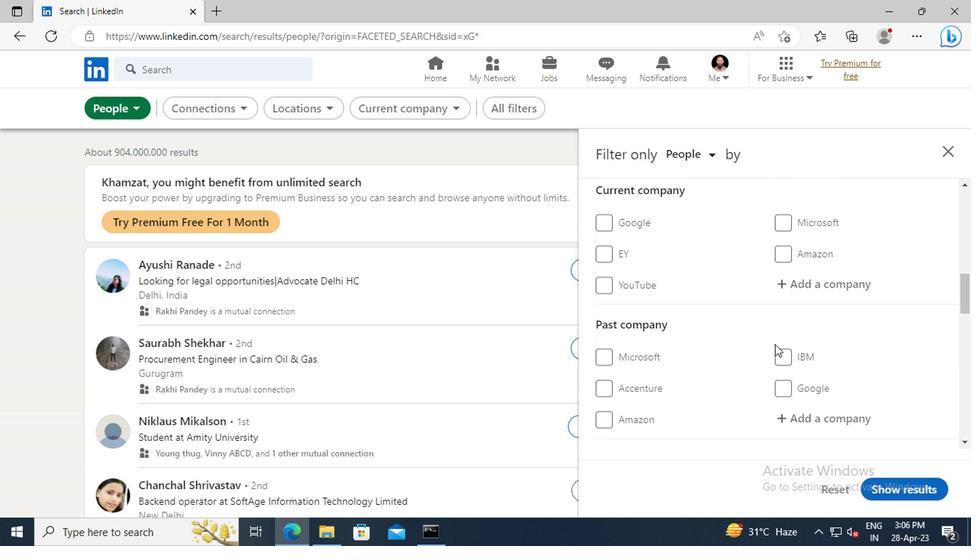 
Action: Mouse scrolled (774, 344) with delta (0, 1)
Screenshot: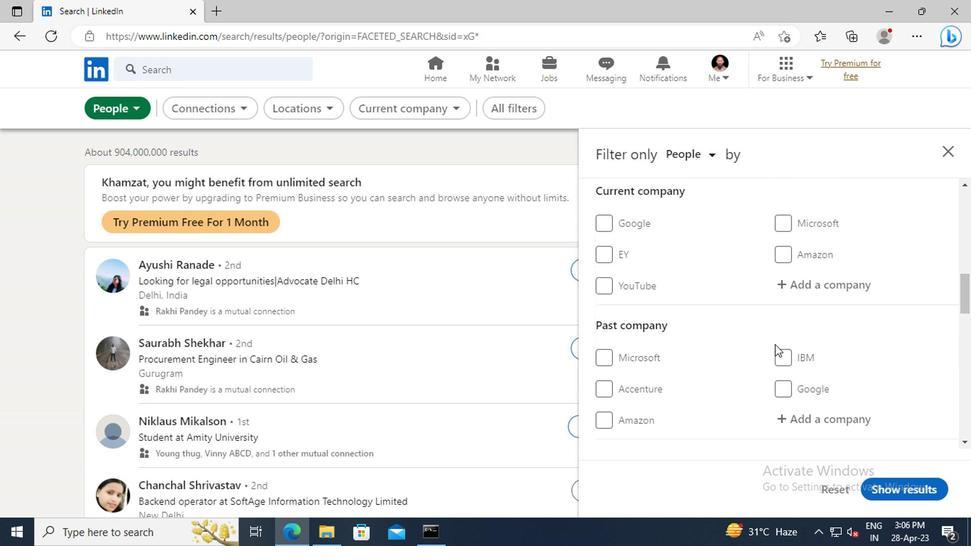 
Action: Mouse moved to (804, 326)
Screenshot: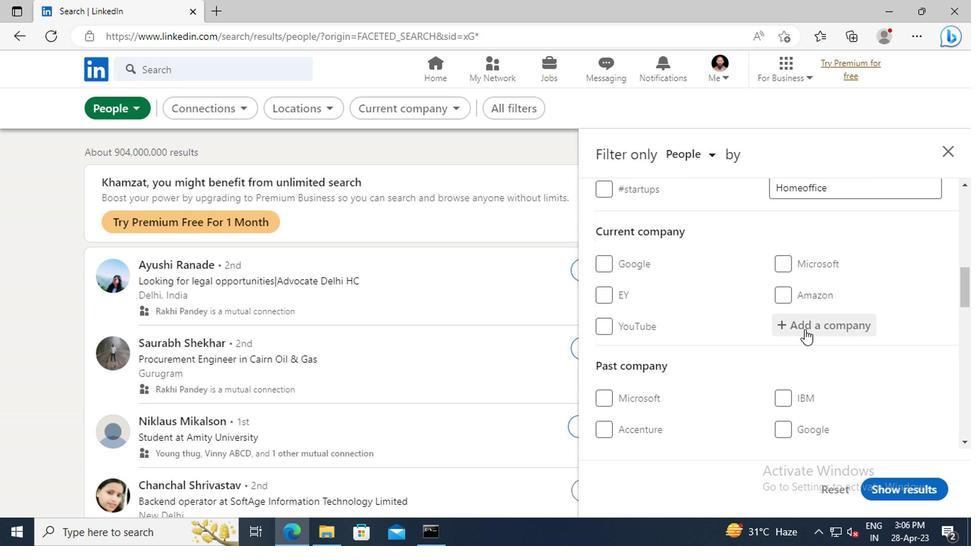 
Action: Mouse pressed left at (804, 326)
Screenshot: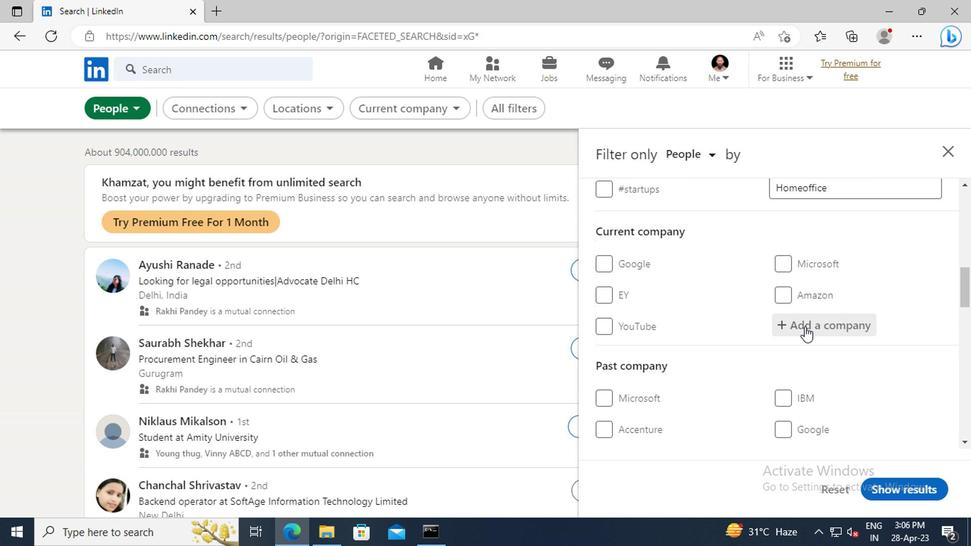 
Action: Key pressed <Key.shift>ONLINE<Key.space><Key.shift>WORK<Key.space><Key.shift>FROM
Screenshot: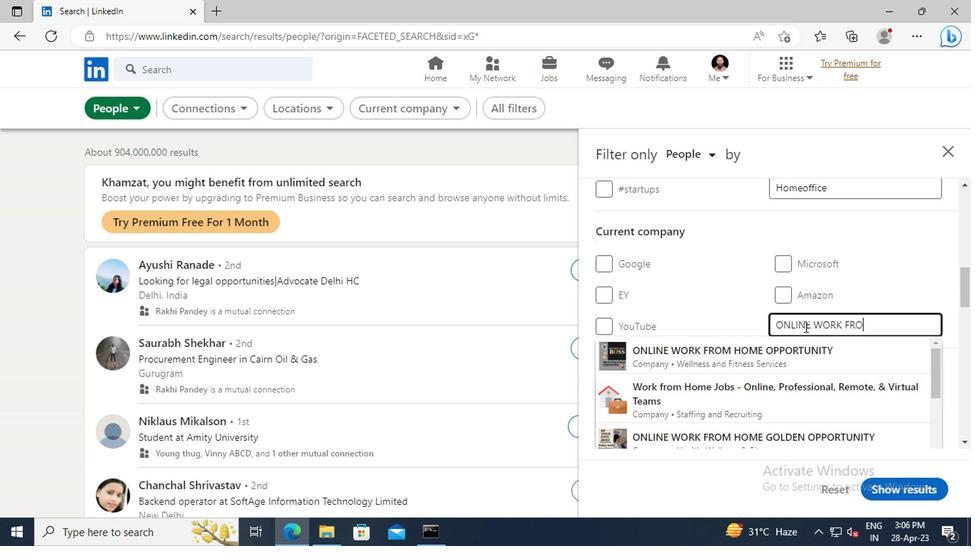 
Action: Mouse moved to (801, 351)
Screenshot: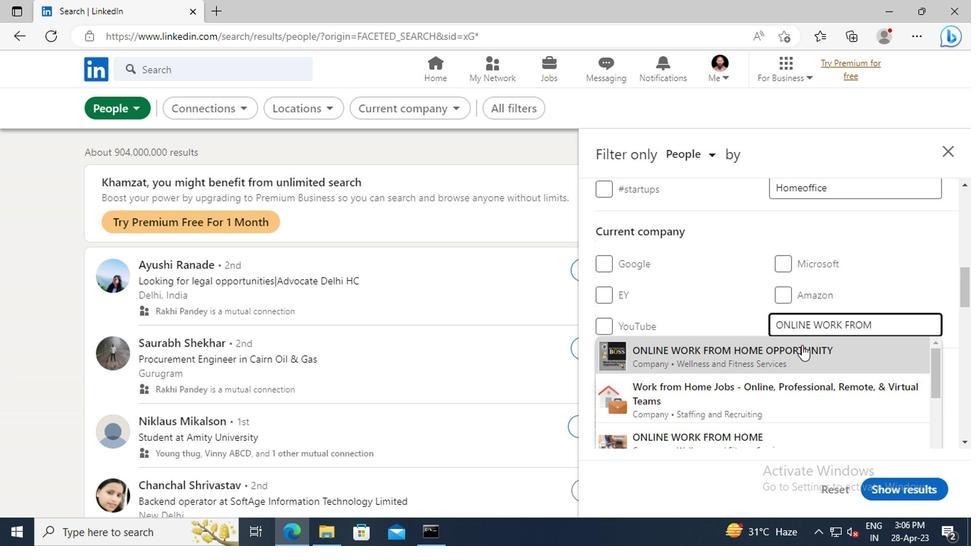 
Action: Mouse pressed left at (801, 351)
Screenshot: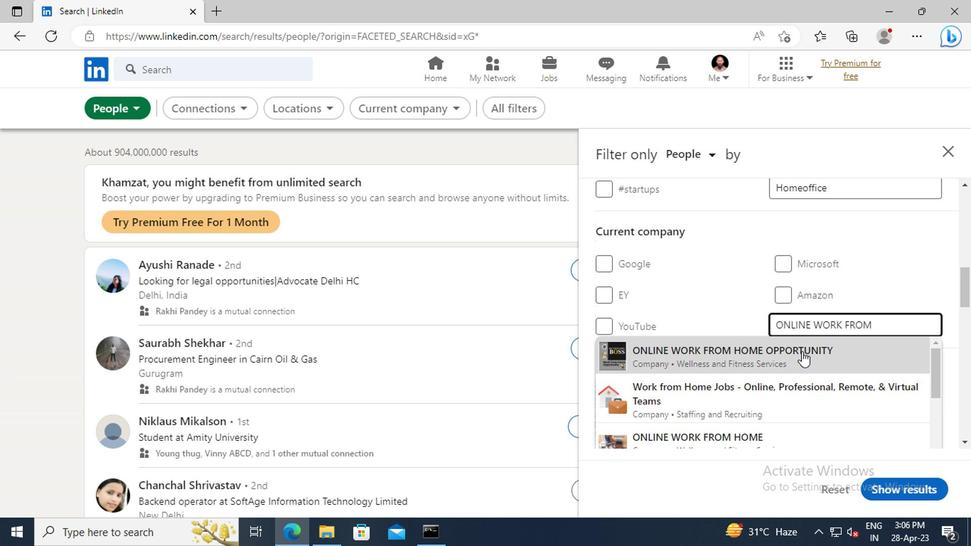 
Action: Mouse moved to (805, 315)
Screenshot: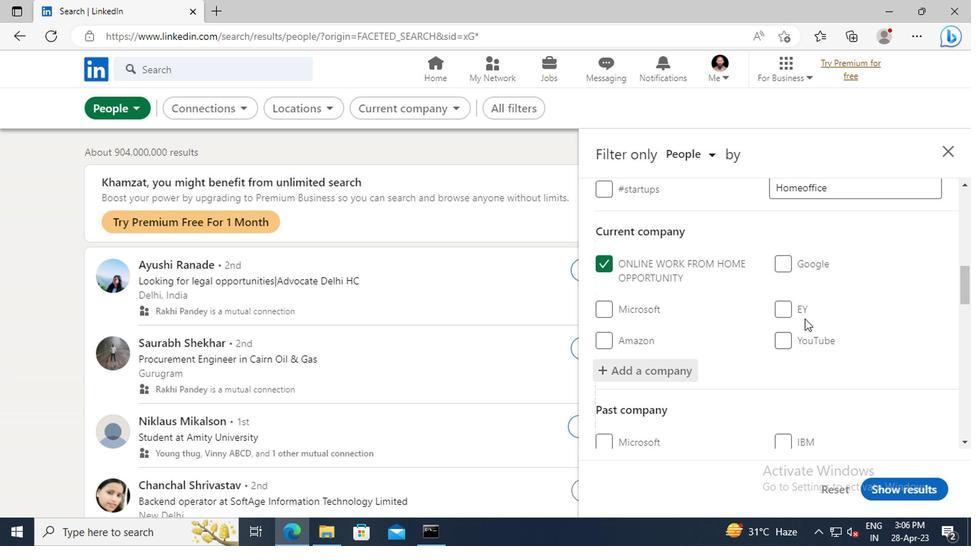 
Action: Mouse scrolled (805, 314) with delta (0, -1)
Screenshot: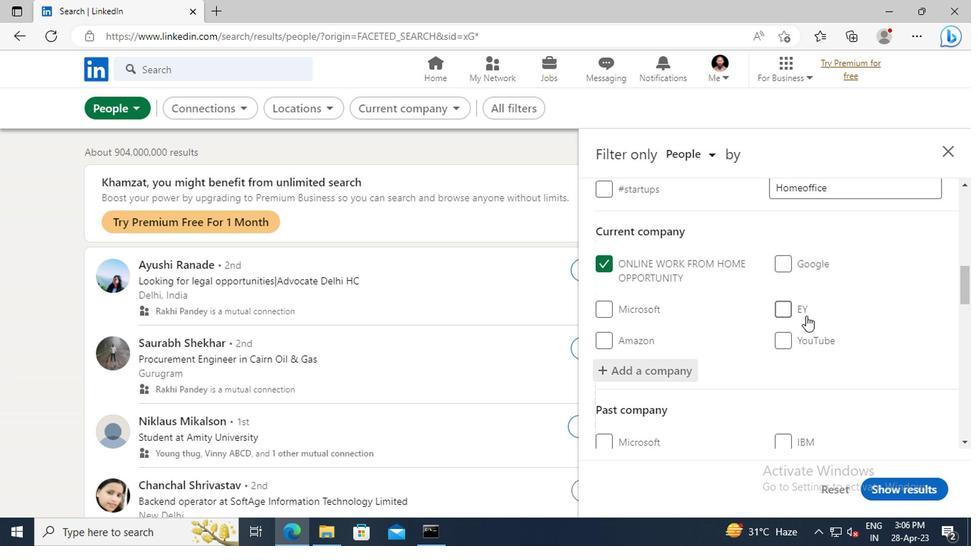 
Action: Mouse scrolled (805, 314) with delta (0, -1)
Screenshot: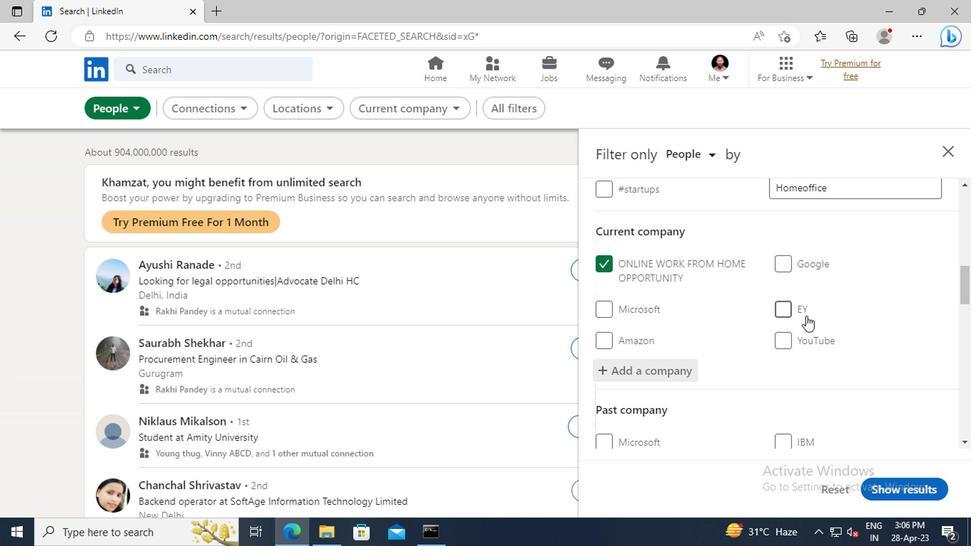 
Action: Mouse scrolled (805, 314) with delta (0, -1)
Screenshot: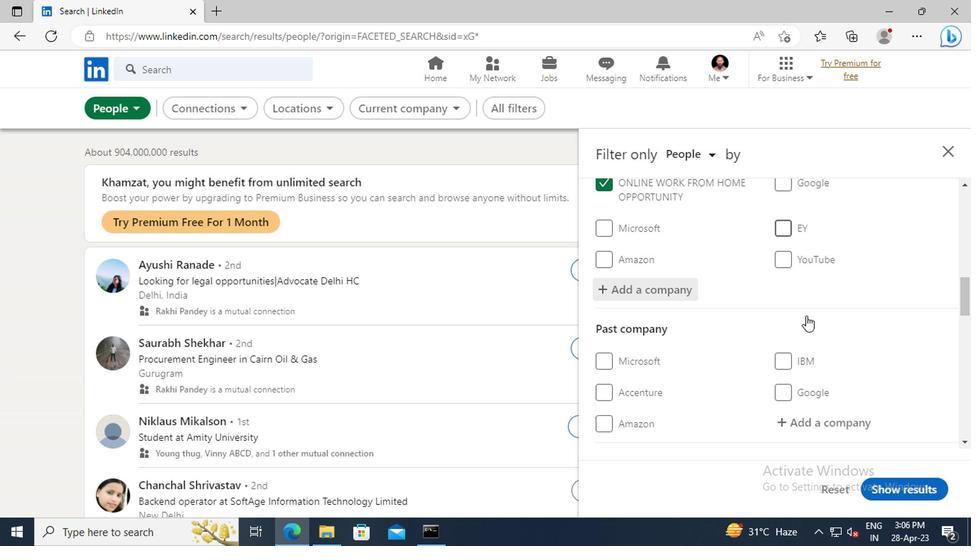 
Action: Mouse scrolled (805, 314) with delta (0, -1)
Screenshot: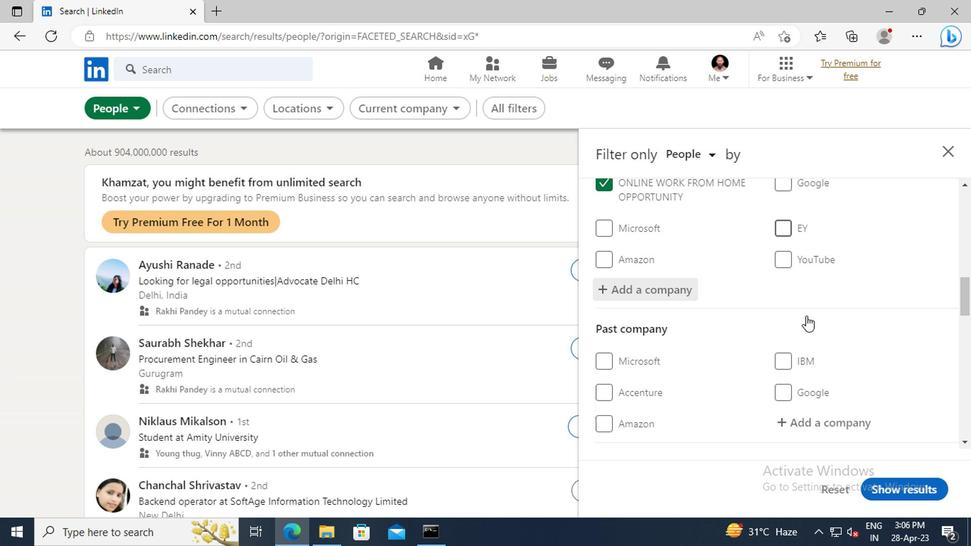 
Action: Mouse scrolled (805, 314) with delta (0, -1)
Screenshot: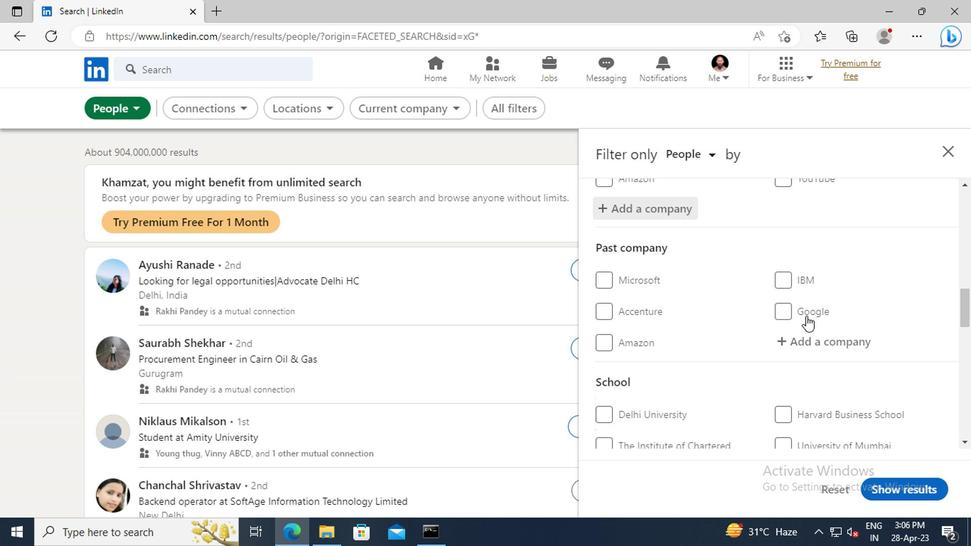 
Action: Mouse scrolled (805, 314) with delta (0, -1)
Screenshot: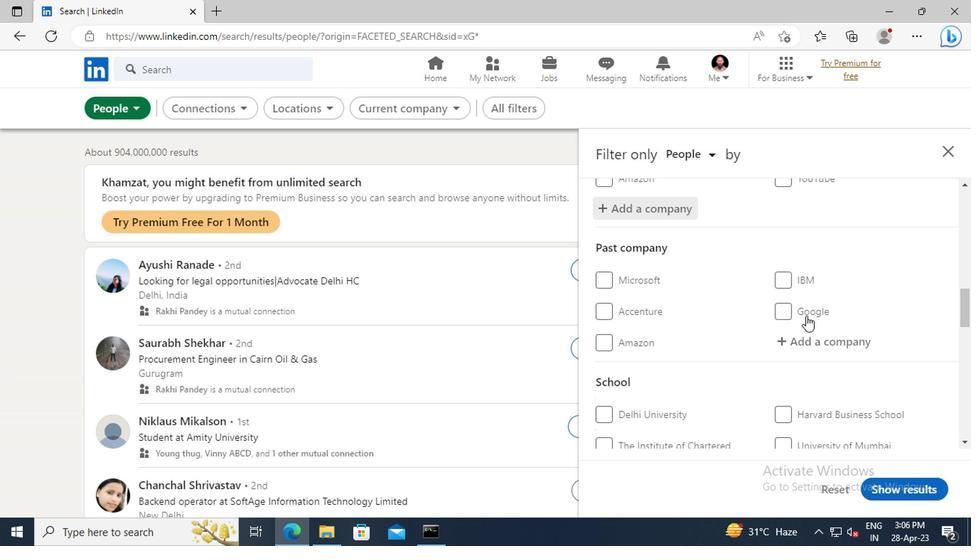 
Action: Mouse scrolled (805, 314) with delta (0, -1)
Screenshot: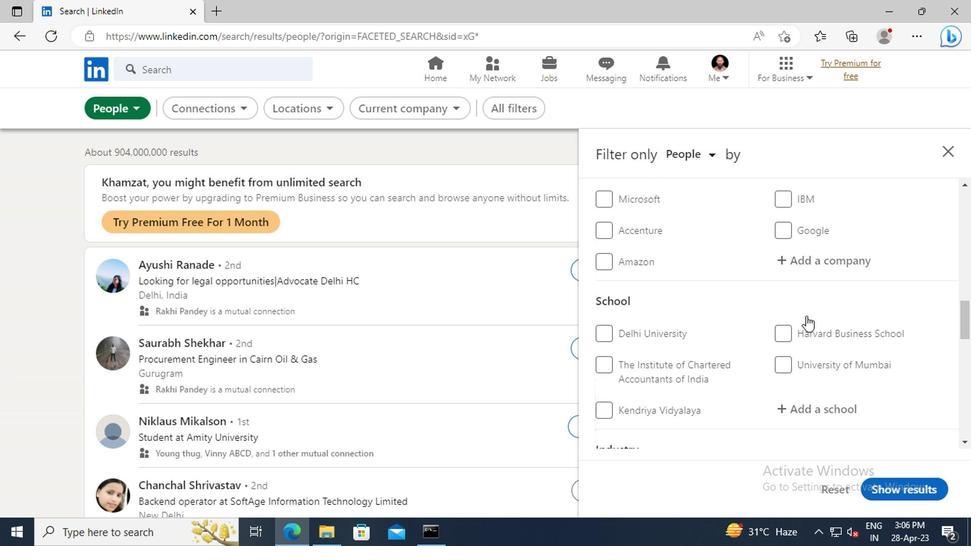 
Action: Mouse moved to (800, 367)
Screenshot: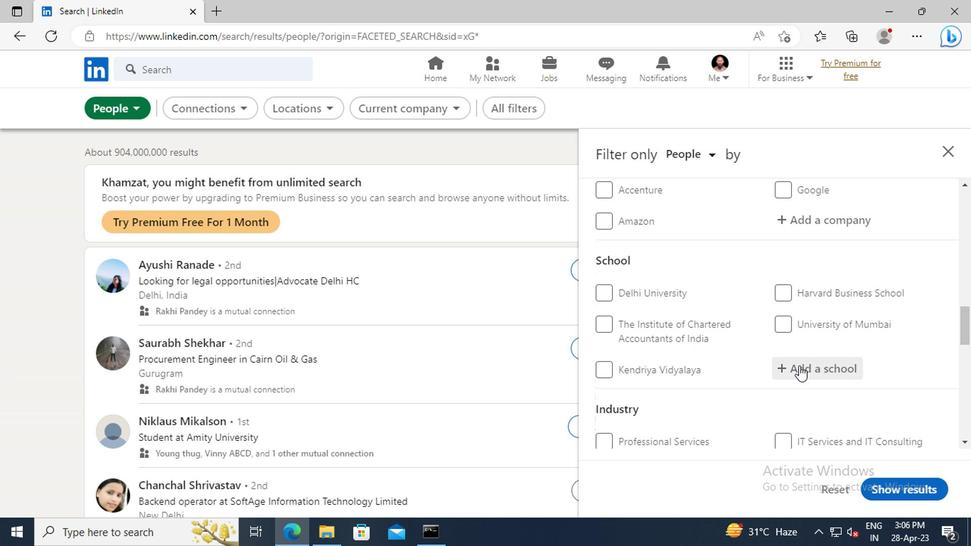 
Action: Mouse pressed left at (800, 367)
Screenshot: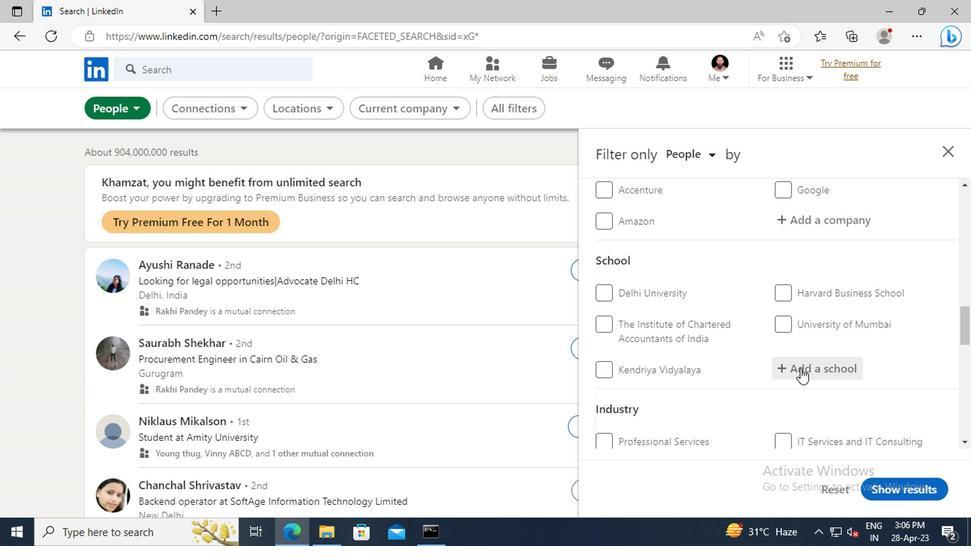 
Action: Key pressed <Key.shift>S<Key.space><Key.shift>P<Key.space><Key.shift>JAIN<Key.space>
Screenshot: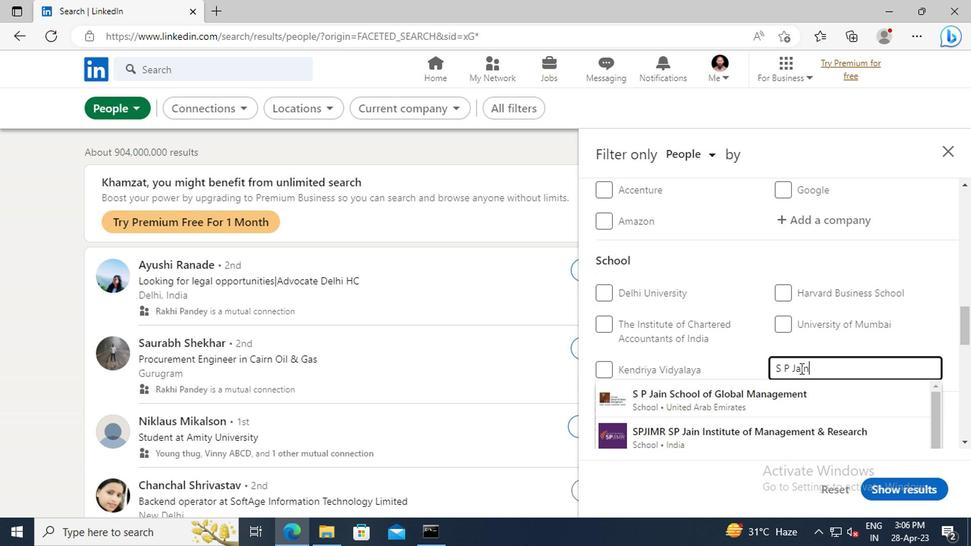 
Action: Mouse moved to (791, 398)
Screenshot: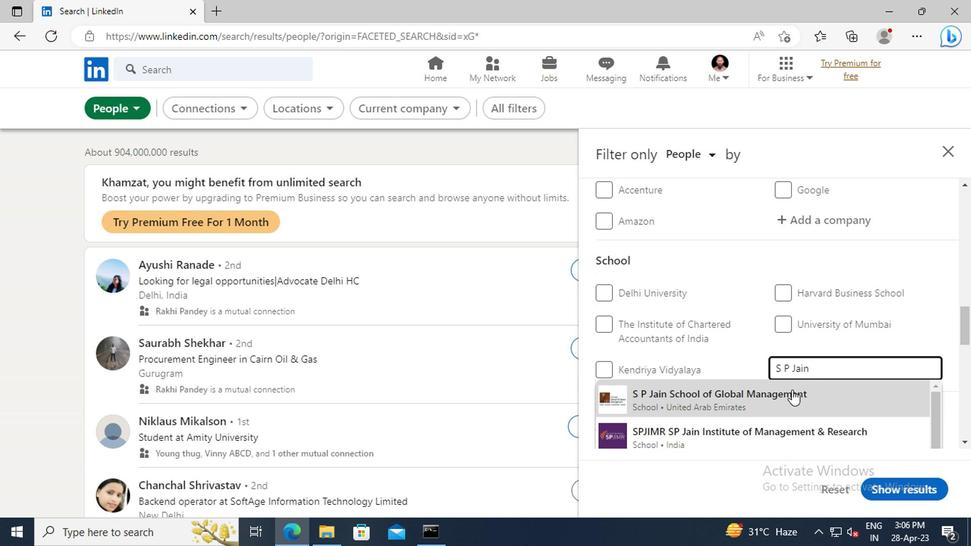 
Action: Mouse pressed left at (791, 398)
Screenshot: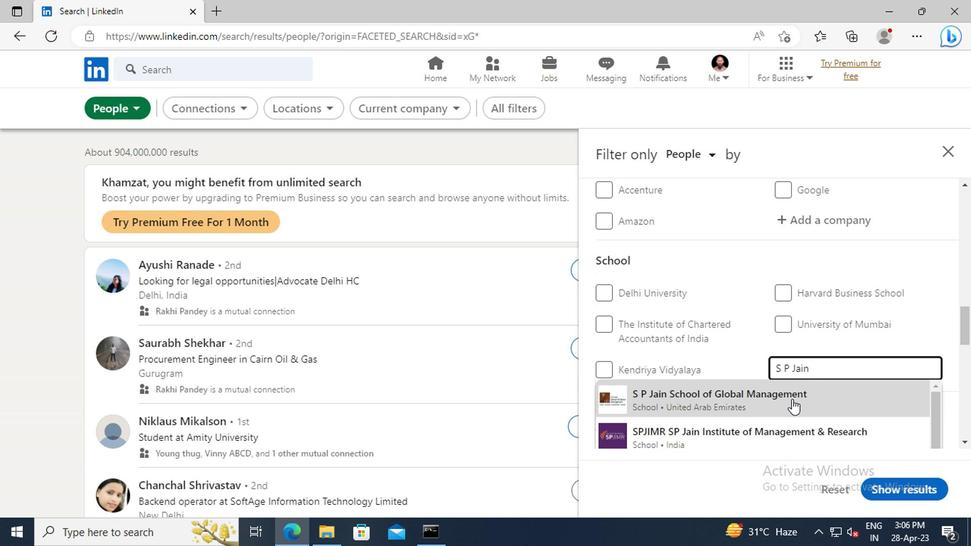 
Action: Mouse moved to (798, 326)
Screenshot: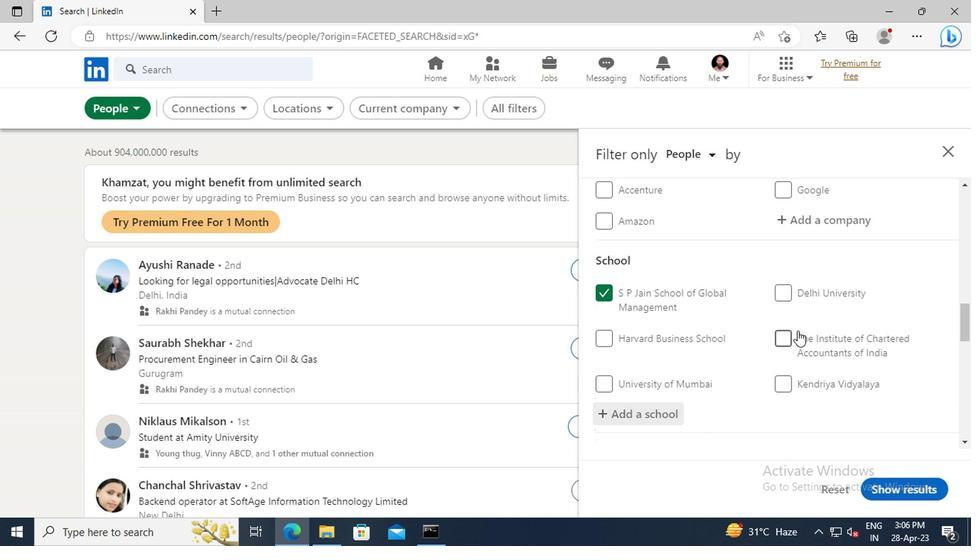 
Action: Mouse scrolled (798, 326) with delta (0, 0)
Screenshot: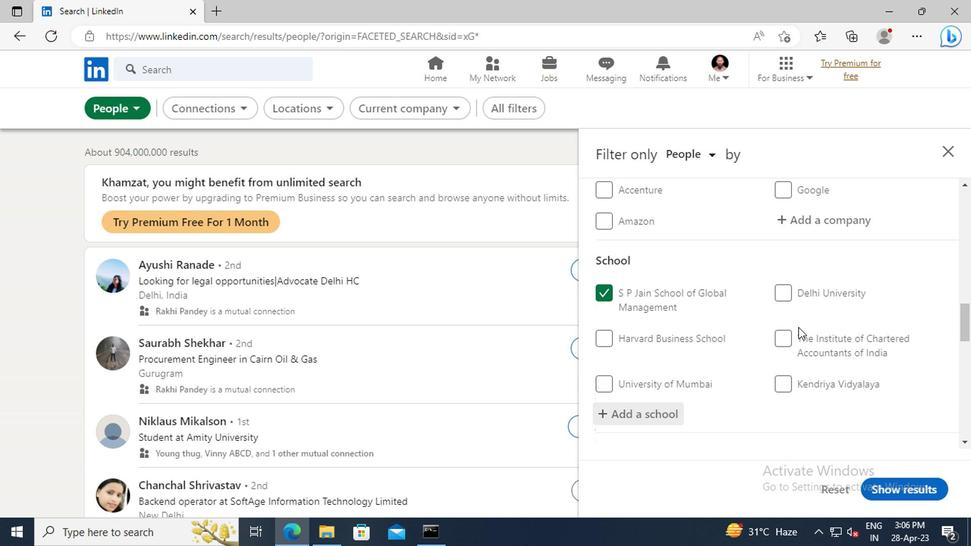 
Action: Mouse scrolled (798, 326) with delta (0, 0)
Screenshot: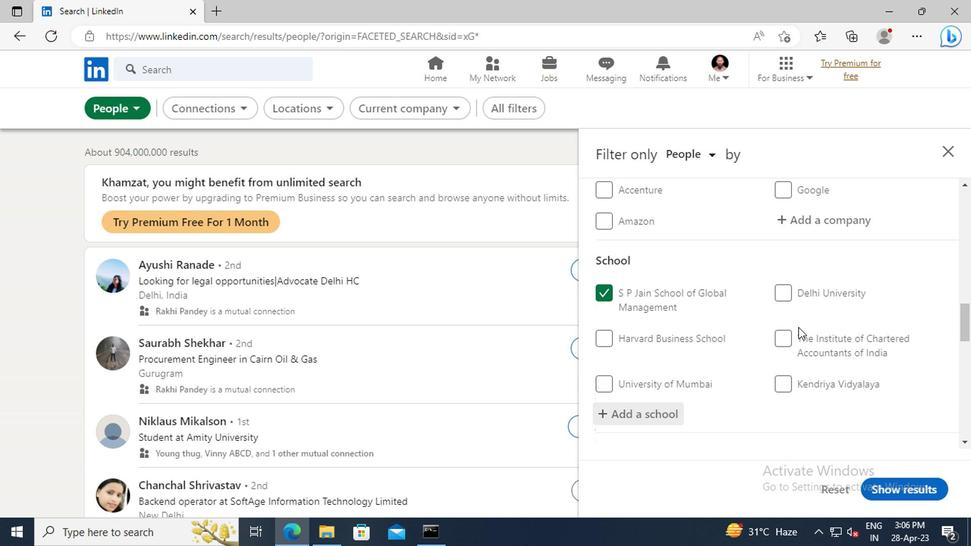 
Action: Mouse scrolled (798, 326) with delta (0, 0)
Screenshot: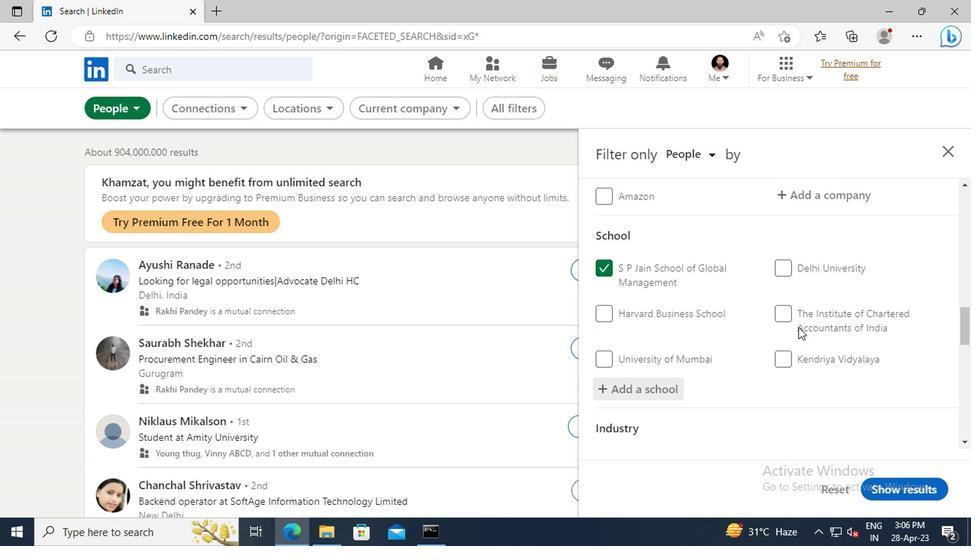 
Action: Mouse scrolled (798, 326) with delta (0, 0)
Screenshot: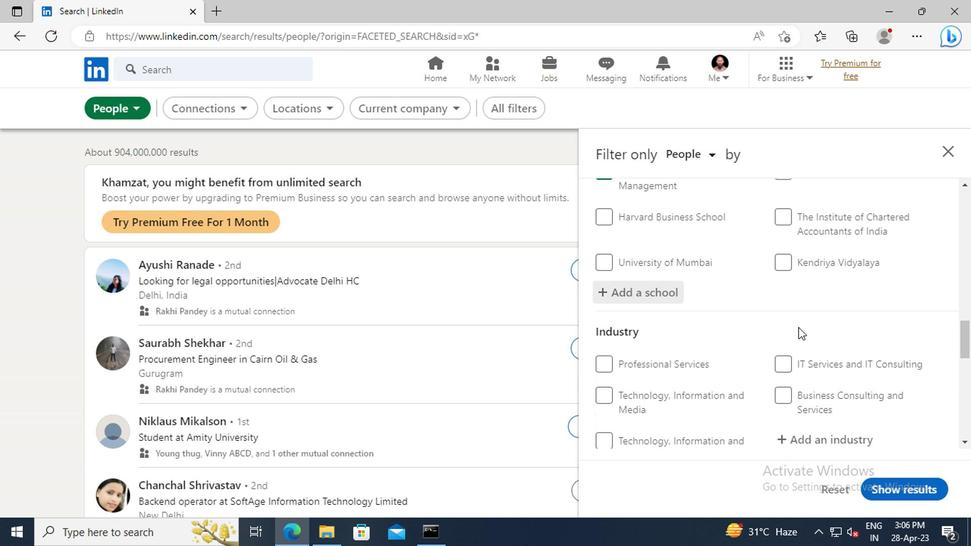 
Action: Mouse scrolled (798, 326) with delta (0, 0)
Screenshot: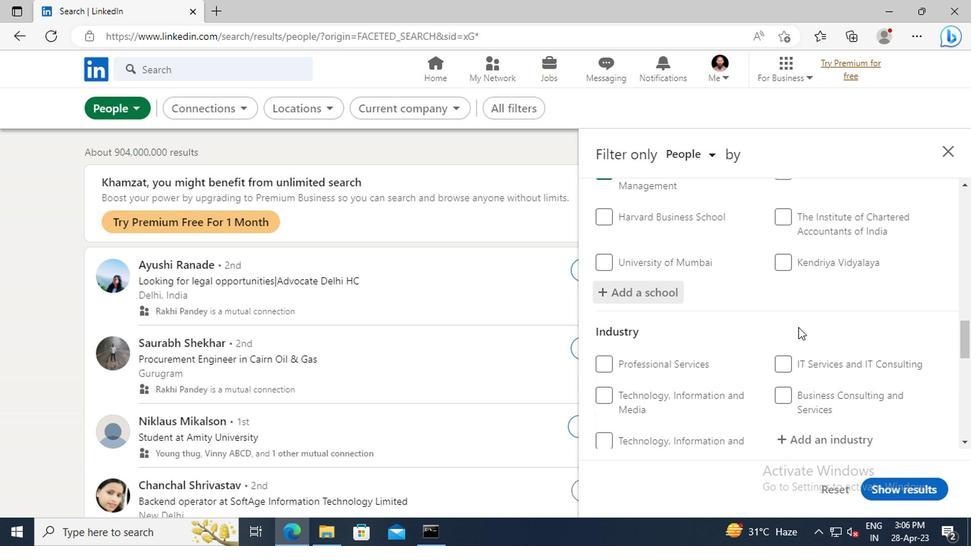 
Action: Mouse scrolled (798, 326) with delta (0, 0)
Screenshot: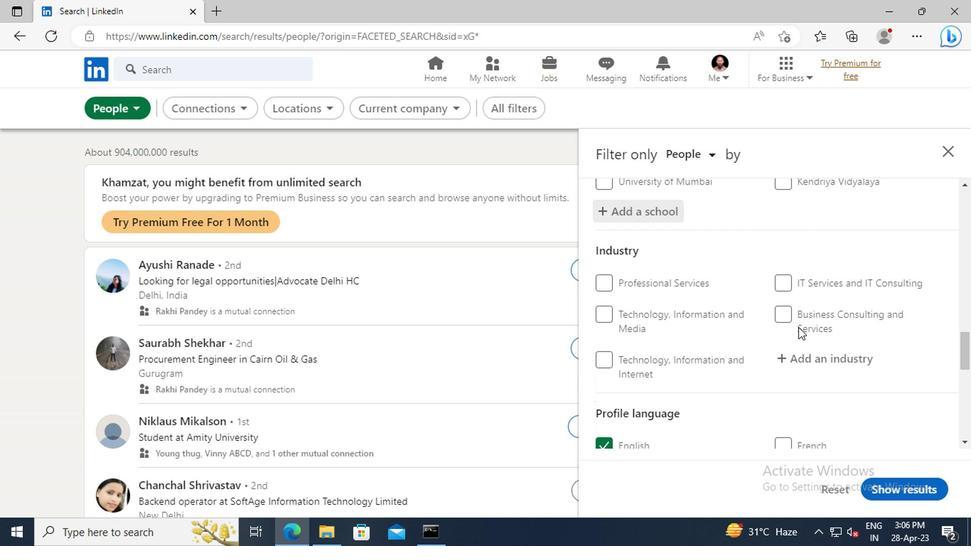 
Action: Mouse moved to (803, 317)
Screenshot: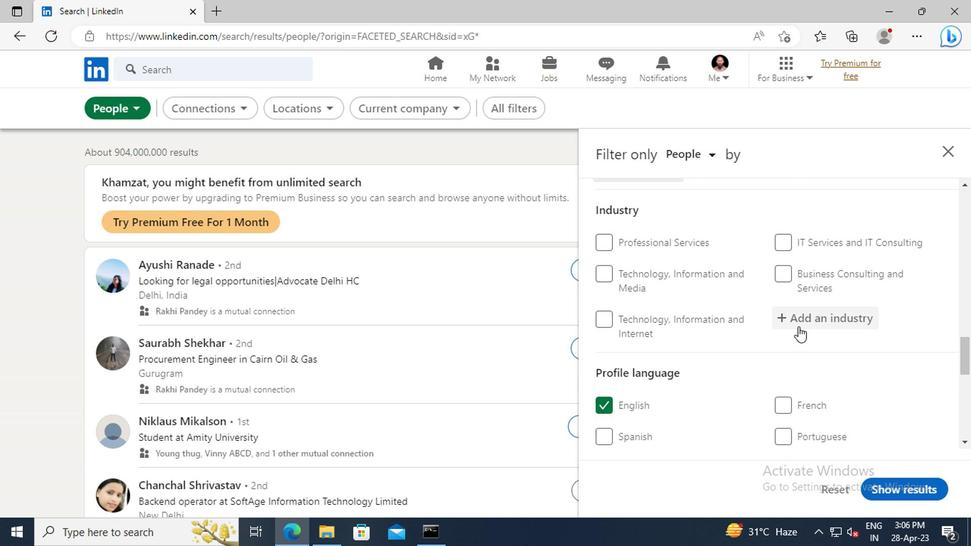 
Action: Mouse pressed left at (803, 317)
Screenshot: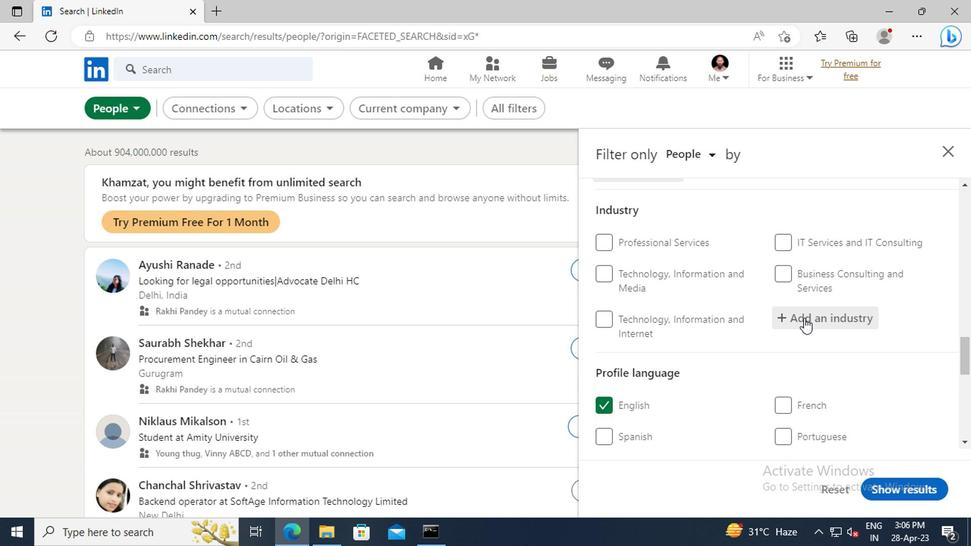 
Action: Key pressed <Key.shift>MARKETING<Key.space>
Screenshot: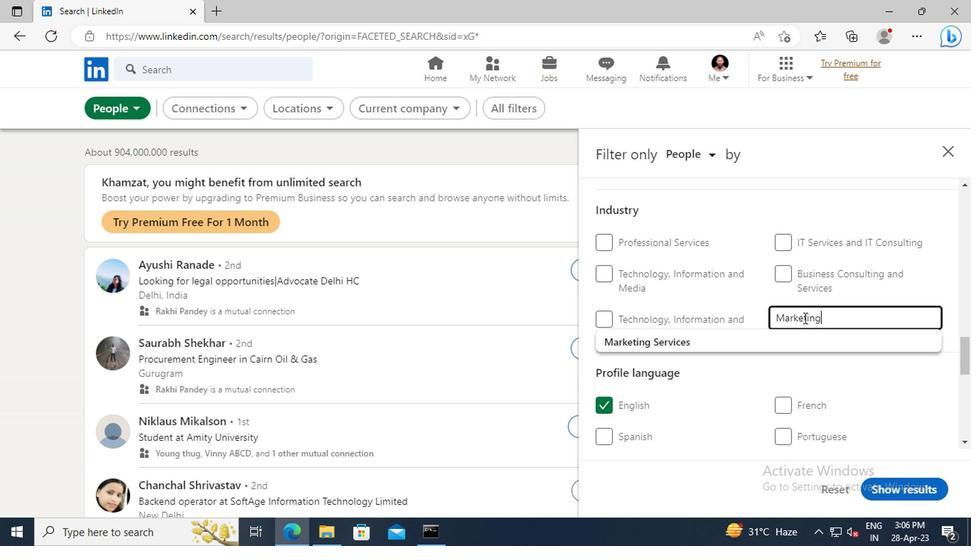 
Action: Mouse moved to (795, 341)
Screenshot: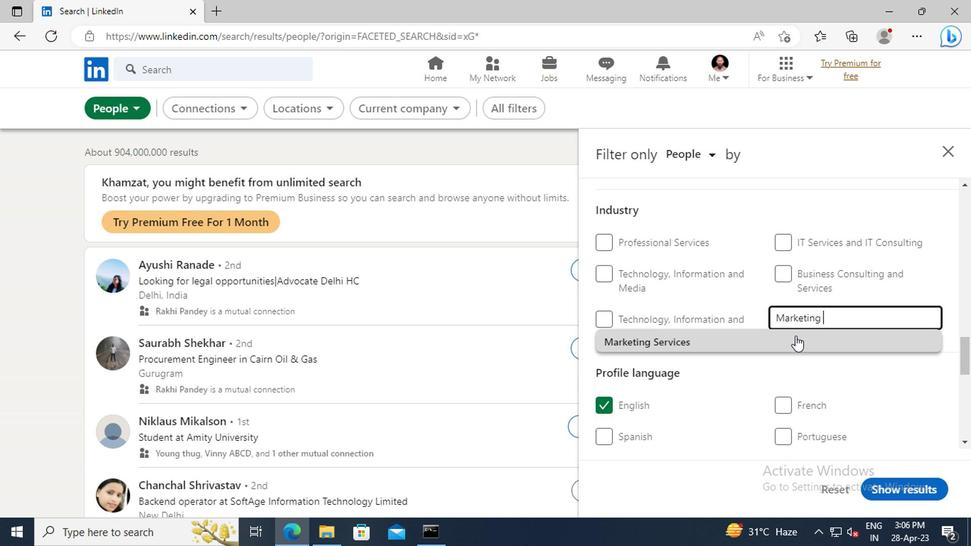 
Action: Mouse pressed left at (795, 341)
Screenshot: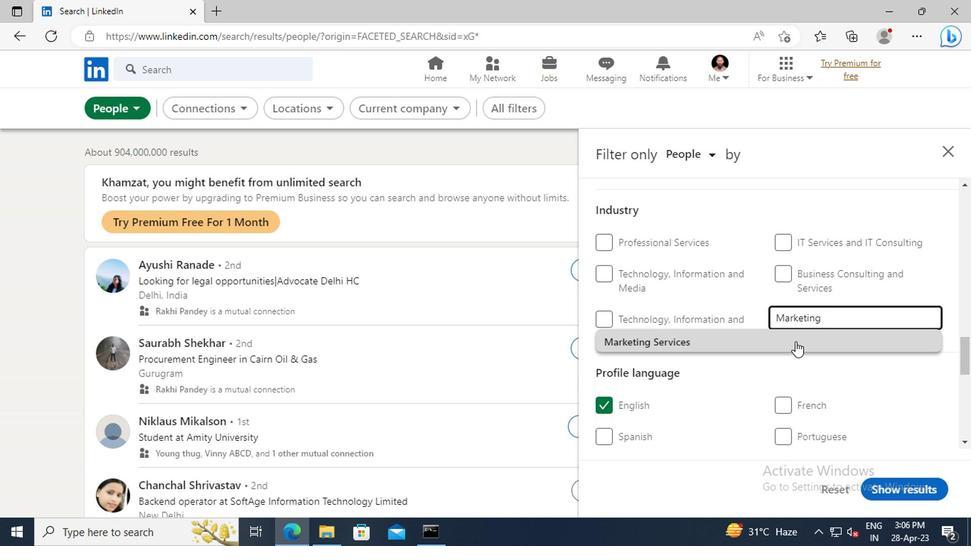 
Action: Mouse scrolled (795, 340) with delta (0, 0)
Screenshot: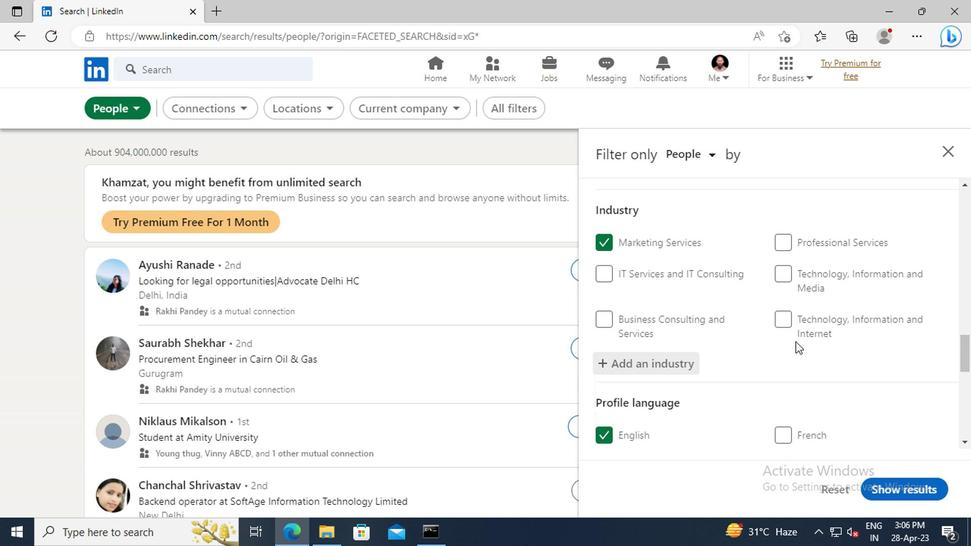 
Action: Mouse scrolled (795, 340) with delta (0, 0)
Screenshot: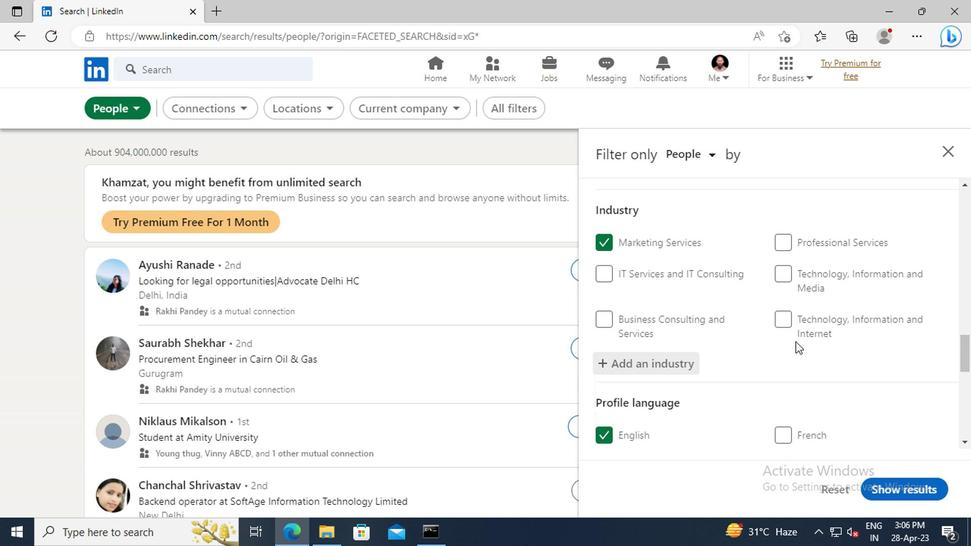 
Action: Mouse scrolled (795, 340) with delta (0, 0)
Screenshot: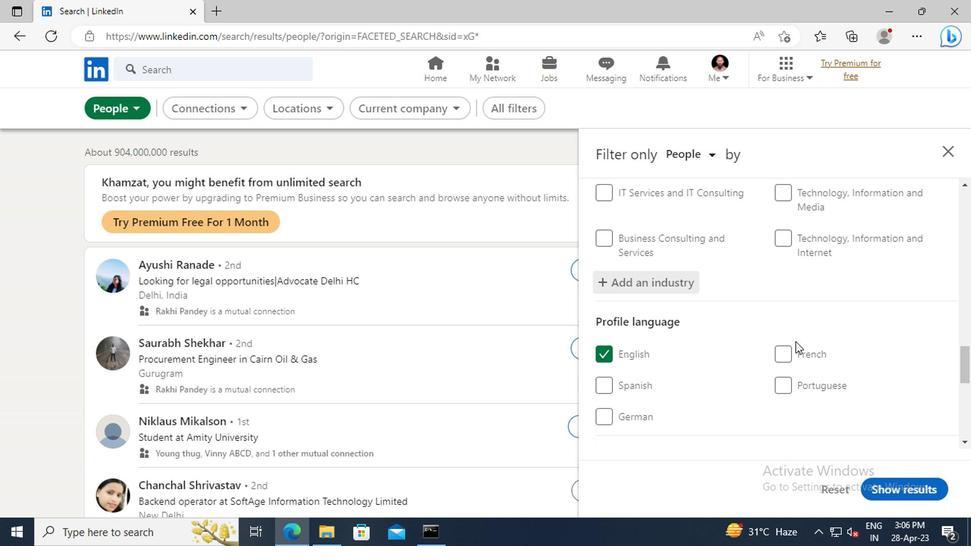 
Action: Mouse scrolled (795, 340) with delta (0, 0)
Screenshot: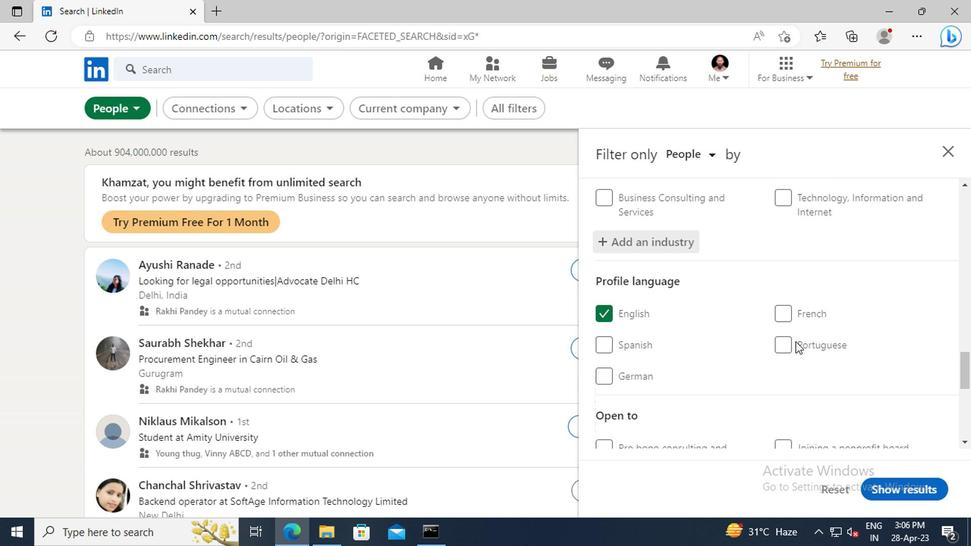 
Action: Mouse scrolled (795, 340) with delta (0, 0)
Screenshot: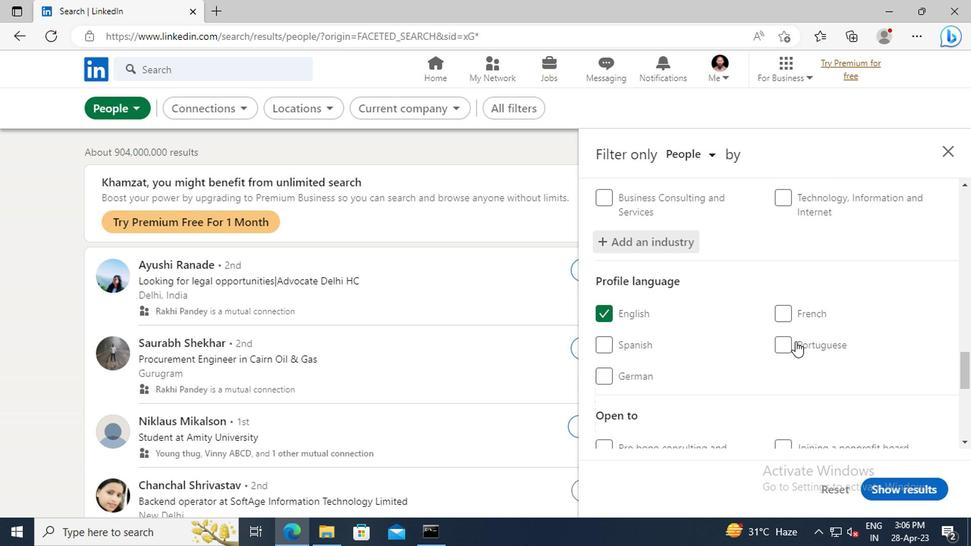 
Action: Mouse scrolled (795, 340) with delta (0, 0)
Screenshot: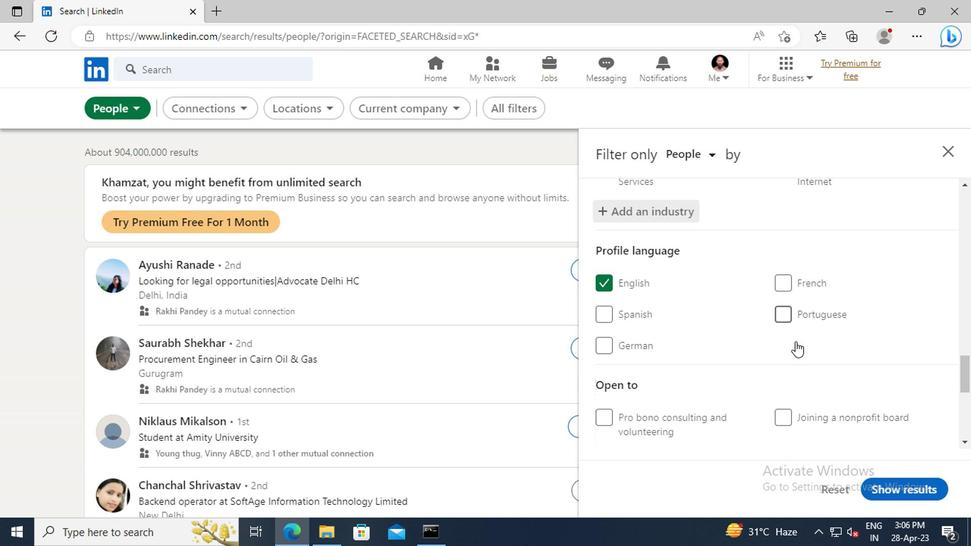 
Action: Mouse scrolled (795, 340) with delta (0, 0)
Screenshot: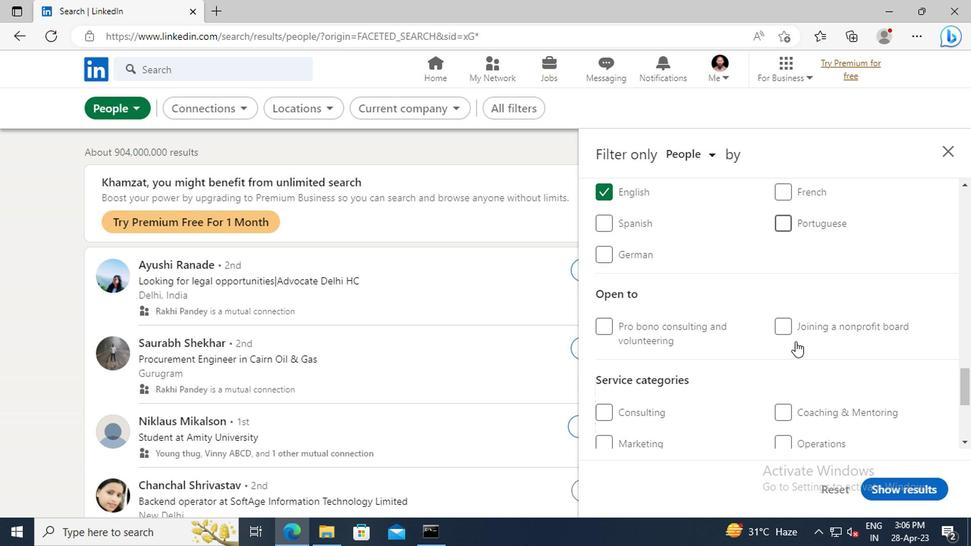 
Action: Mouse scrolled (795, 340) with delta (0, 0)
Screenshot: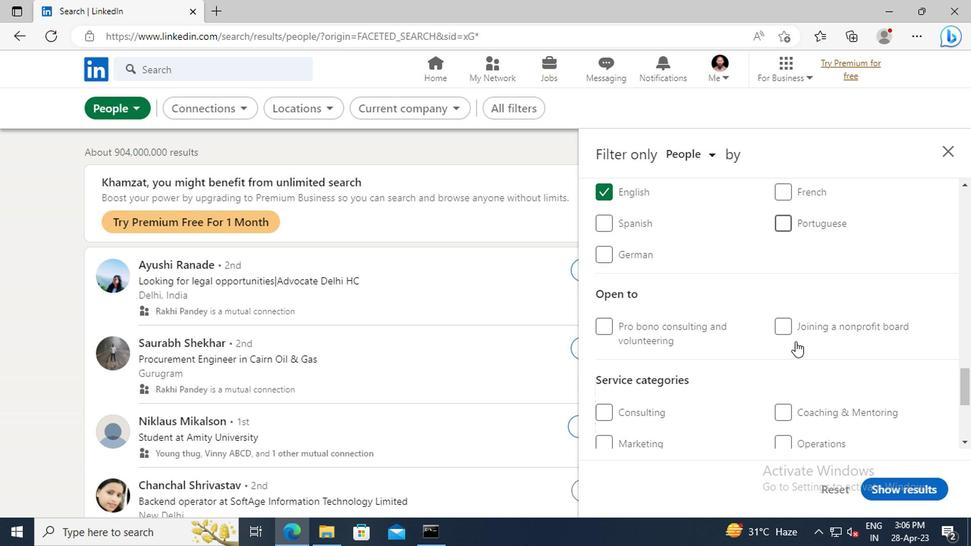 
Action: Mouse scrolled (795, 340) with delta (0, 0)
Screenshot: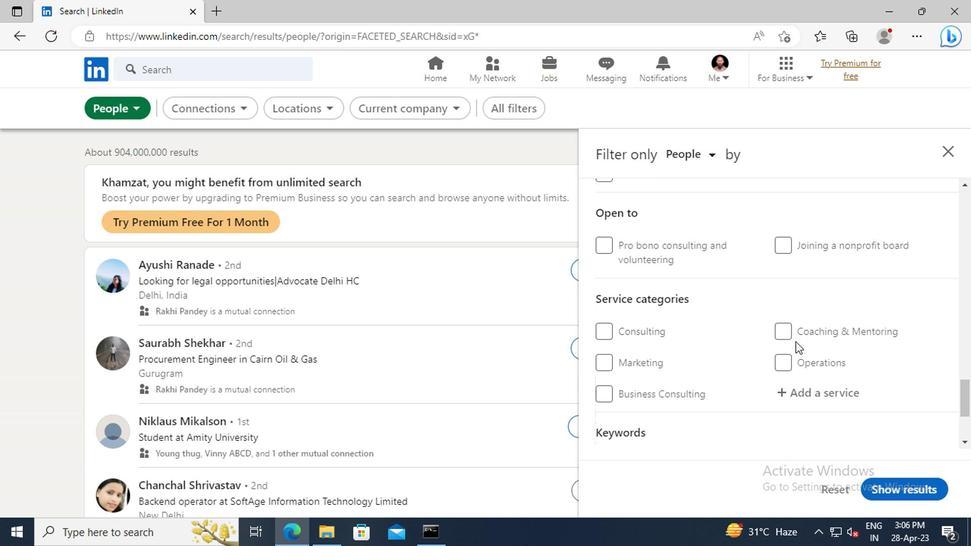 
Action: Mouse scrolled (795, 340) with delta (0, 0)
Screenshot: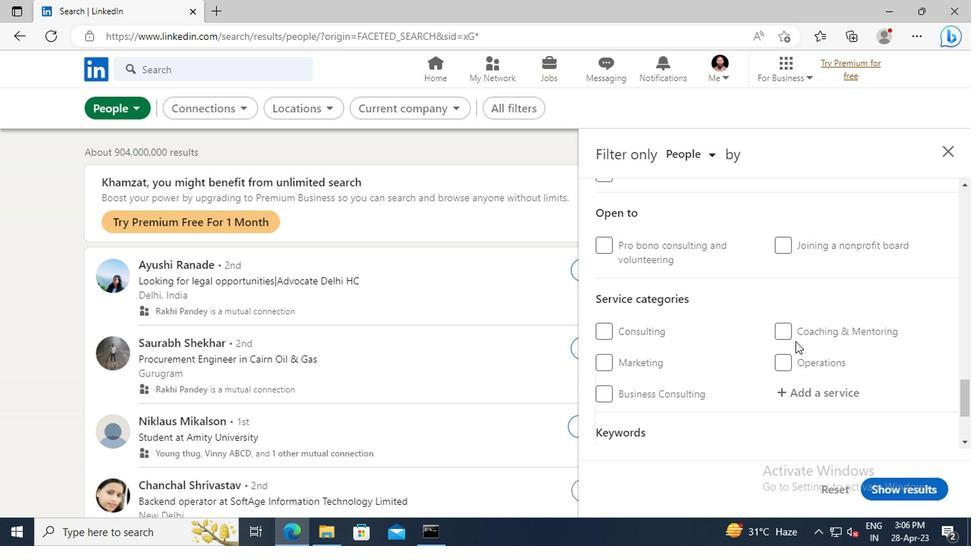 
Action: Mouse moved to (805, 315)
Screenshot: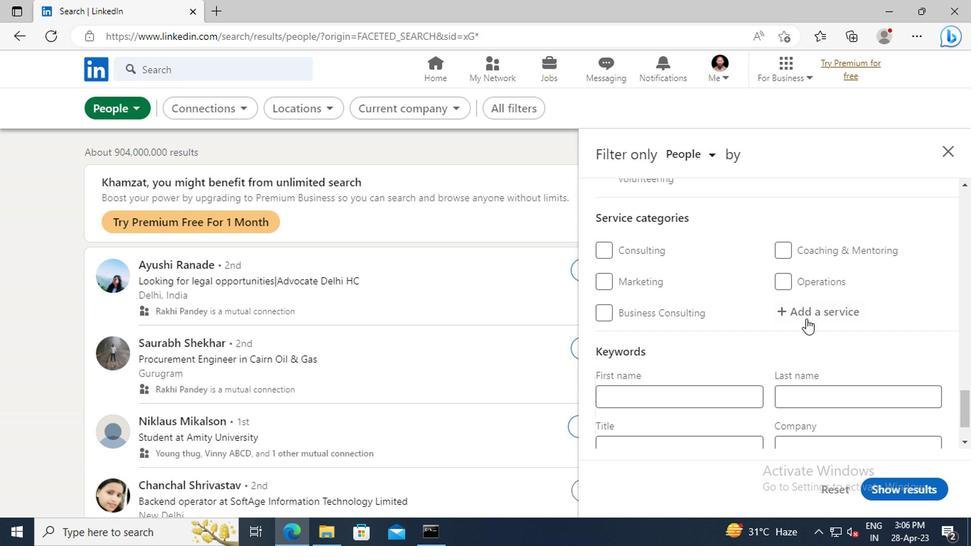 
Action: Mouse pressed left at (805, 315)
Screenshot: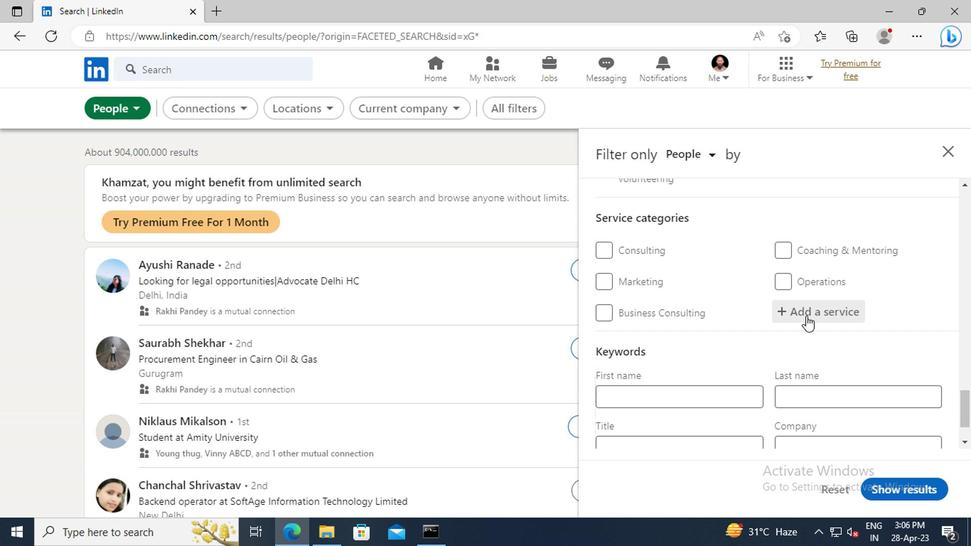 
Action: Key pressed <Key.shift>DIGITAL<Key.space><Key.shift>MAR
Screenshot: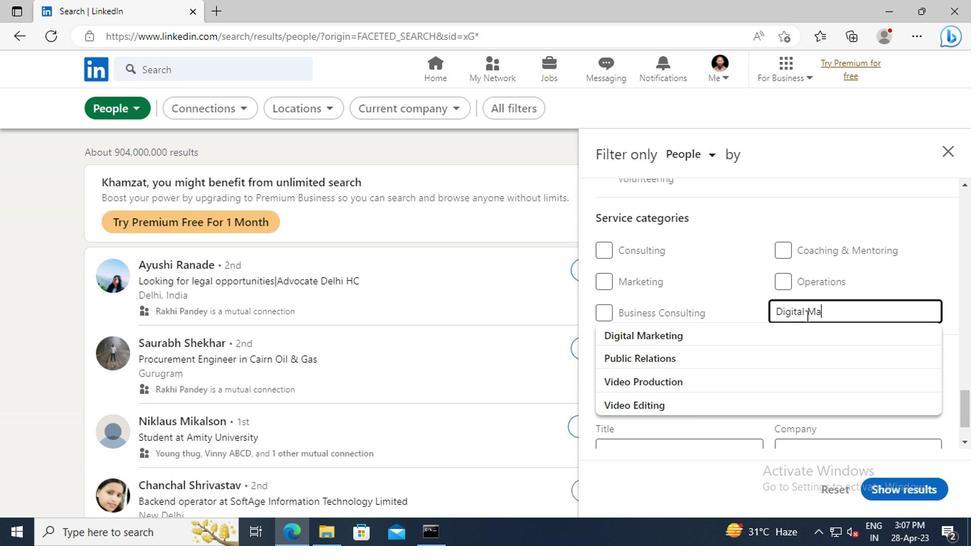 
Action: Mouse moved to (801, 333)
Screenshot: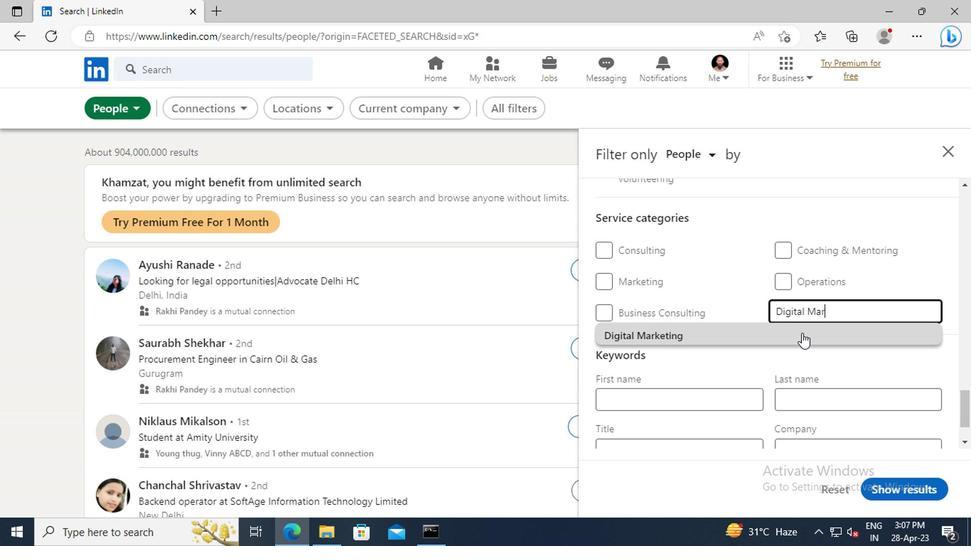 
Action: Mouse pressed left at (801, 333)
Screenshot: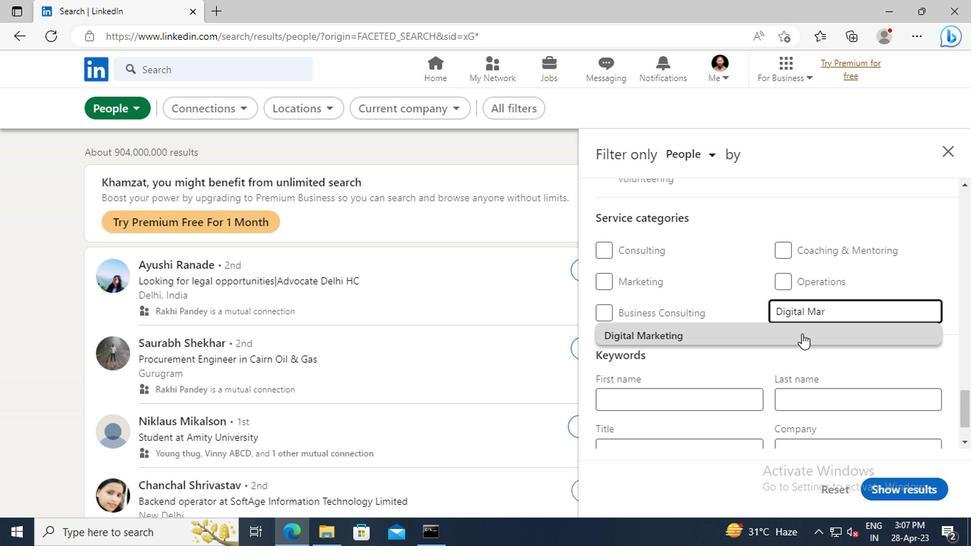 
Action: Mouse moved to (791, 325)
Screenshot: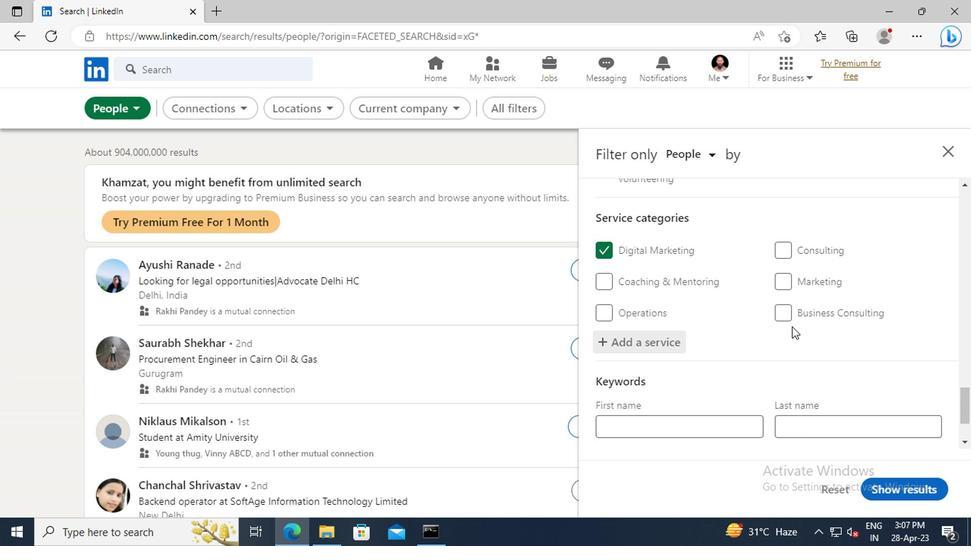 
Action: Mouse scrolled (791, 324) with delta (0, 0)
Screenshot: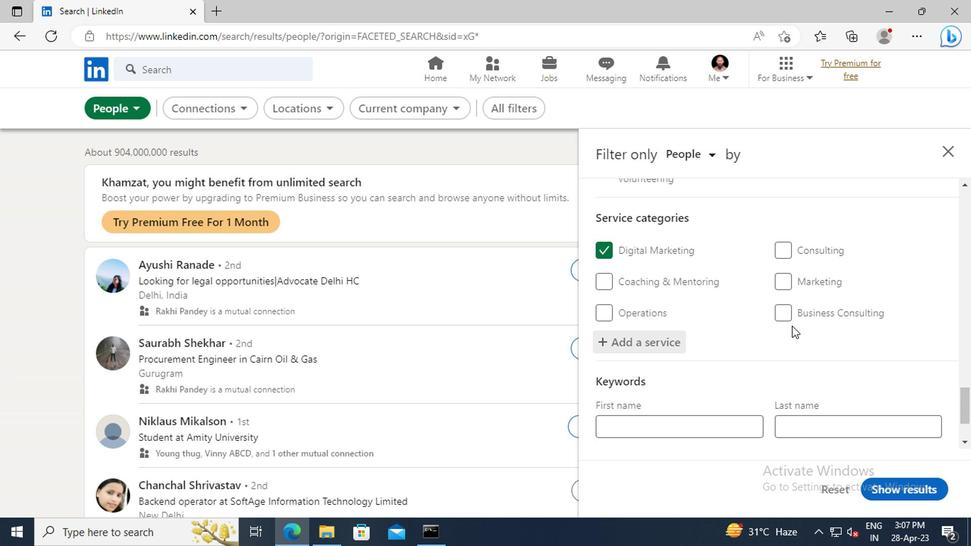 
Action: Mouse scrolled (791, 324) with delta (0, 0)
Screenshot: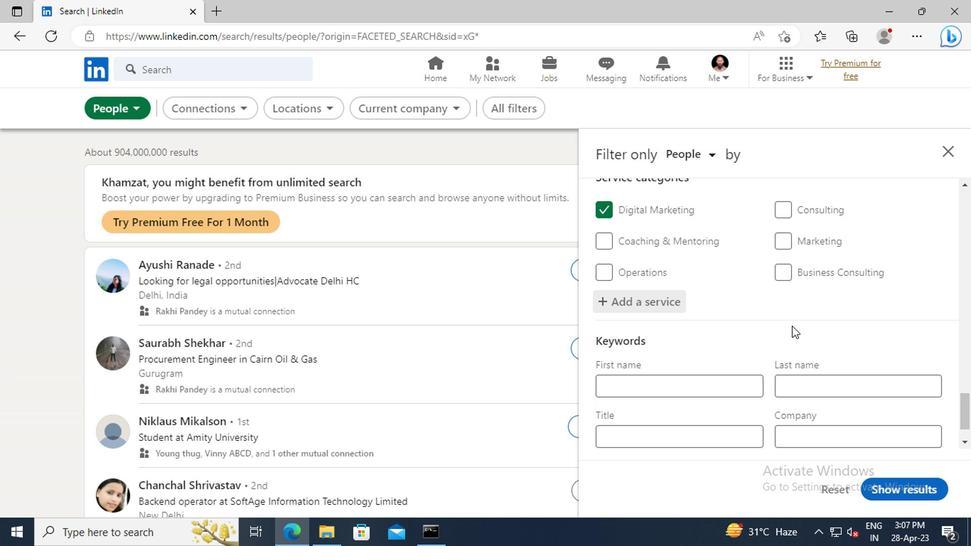 
Action: Mouse scrolled (791, 324) with delta (0, 0)
Screenshot: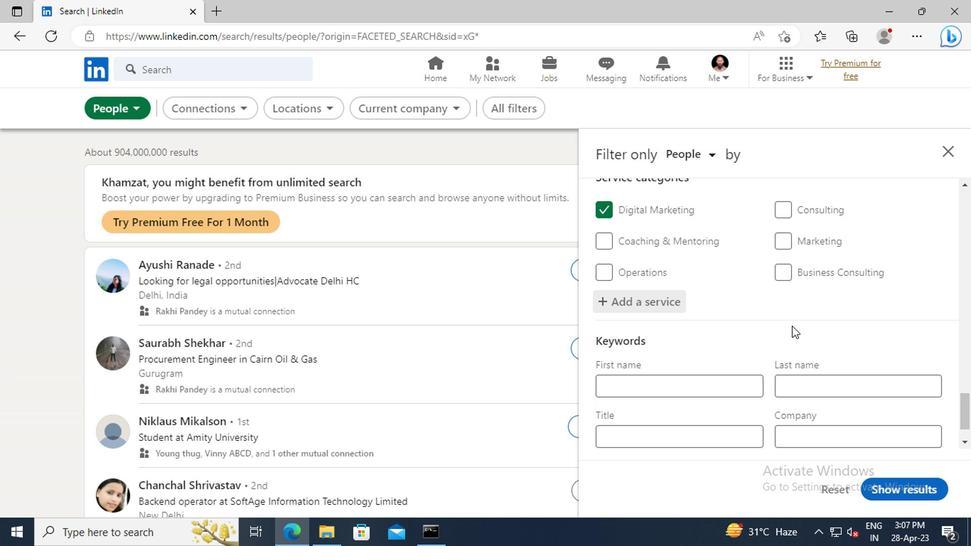 
Action: Mouse scrolled (791, 324) with delta (0, 0)
Screenshot: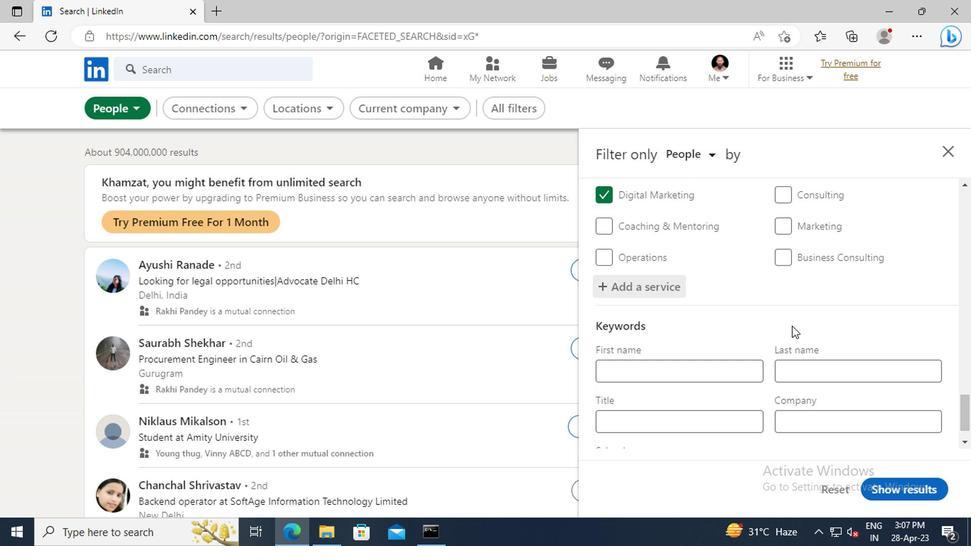 
Action: Mouse moved to (652, 383)
Screenshot: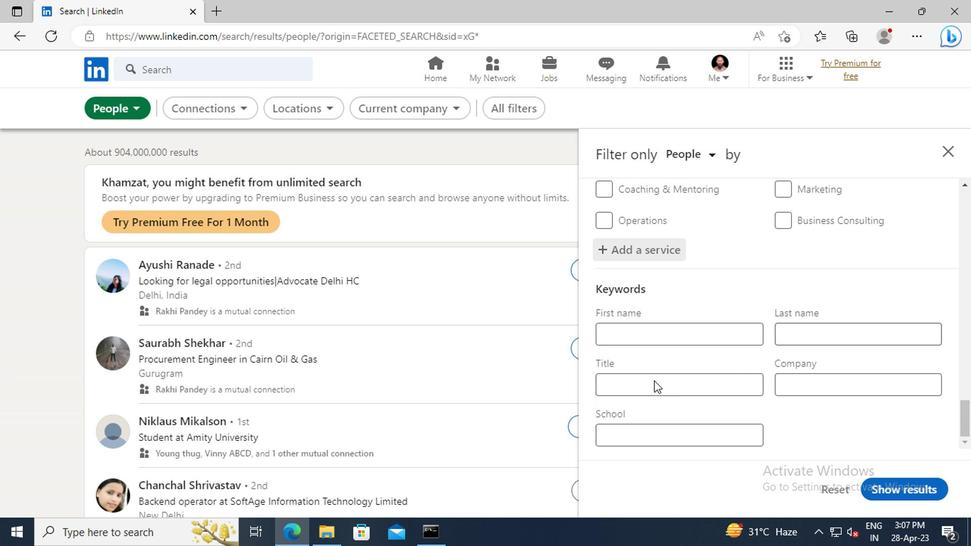 
Action: Mouse pressed left at (652, 383)
Screenshot: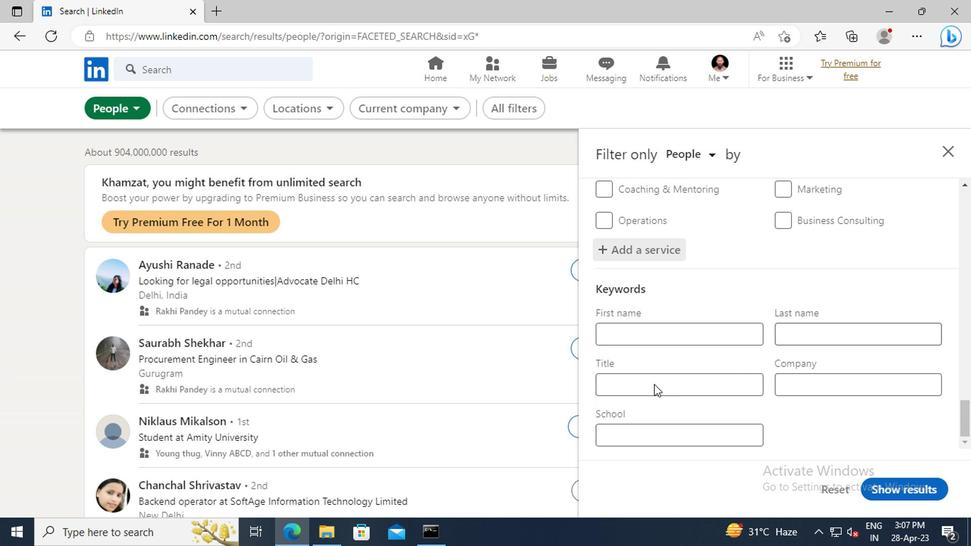 
Action: Key pressed <Key.shift>CONTINUOUS<Key.space><Key.shift>IMPROVEMENT<Key.space><Key.shift>CONSULTANT<Key.enter>
Screenshot: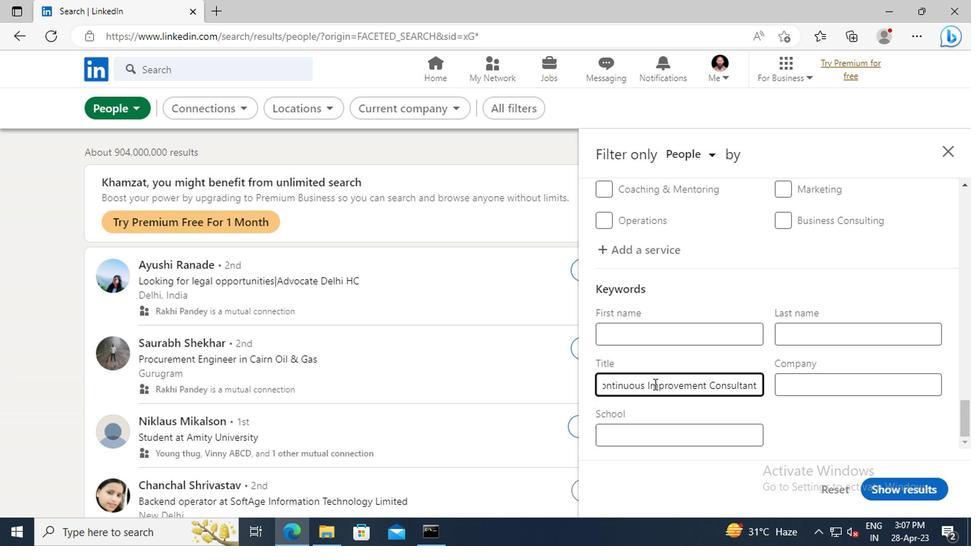 
Action: Mouse moved to (878, 487)
Screenshot: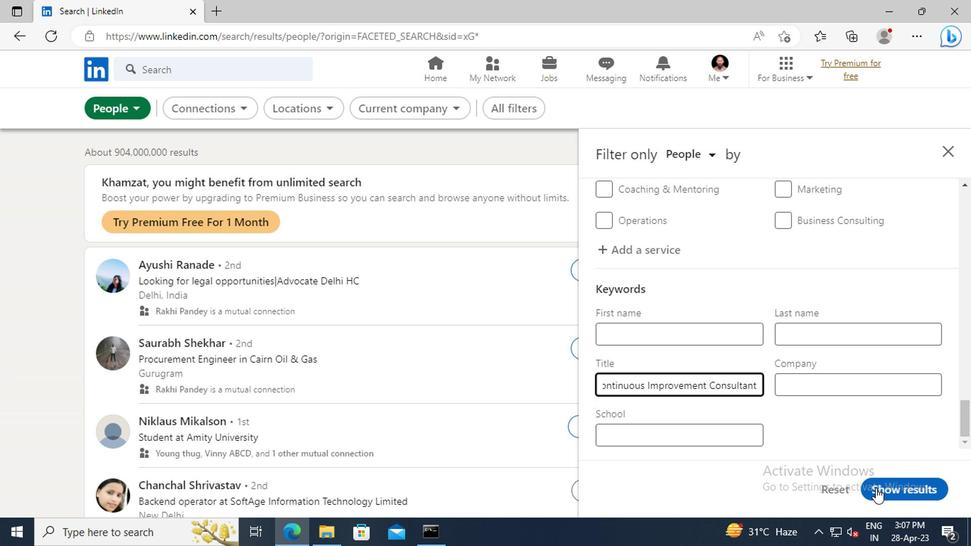 
Action: Mouse pressed left at (878, 487)
Screenshot: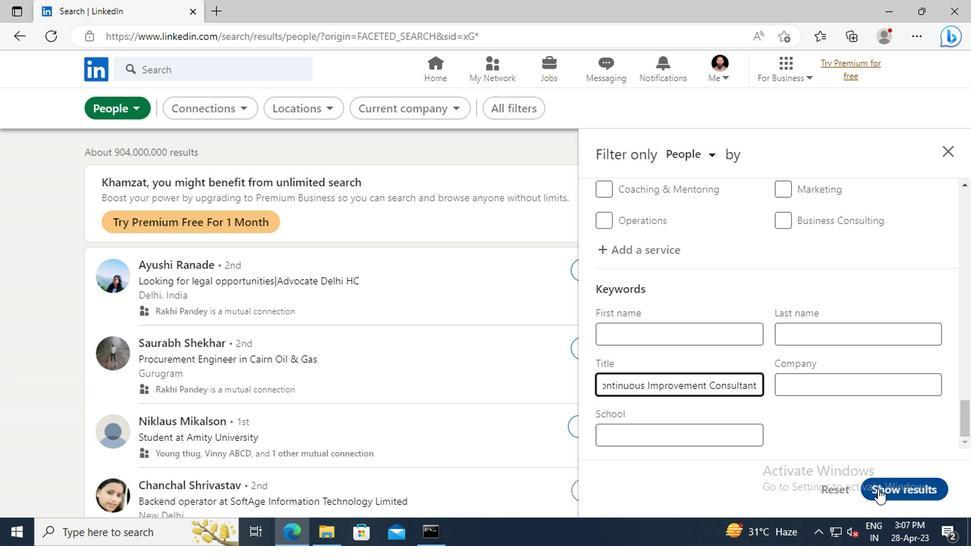 
Action: Mouse moved to (832, 458)
Screenshot: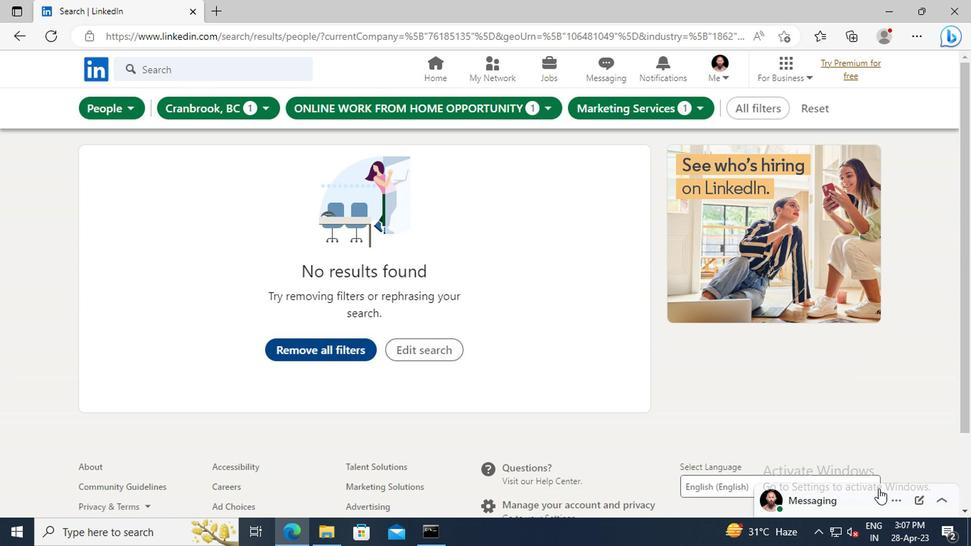 
